 Task: Add an event with the title Product Strategy Meeting, date '2023/11/20', time 7:50 AM to 9:50 AMand add a description:  Regular check-ins and progress reviews will be scheduled to evaluate the employee's progress and provide ongoing feedback. These discussions will allow for adjustments to the action plan if needed and provide encouragement and support to the employee., put the event into Yellow category . Add location for the event as: 456 JBR - Jumeirah Beach Residence, Dubai, UAE, logged in from the account softage.2@softage.netand send the event invitation to softage.6@softage.net and softage.7@softage.net. Set a reminder for the event 12 hour before
Action: Mouse moved to (109, 124)
Screenshot: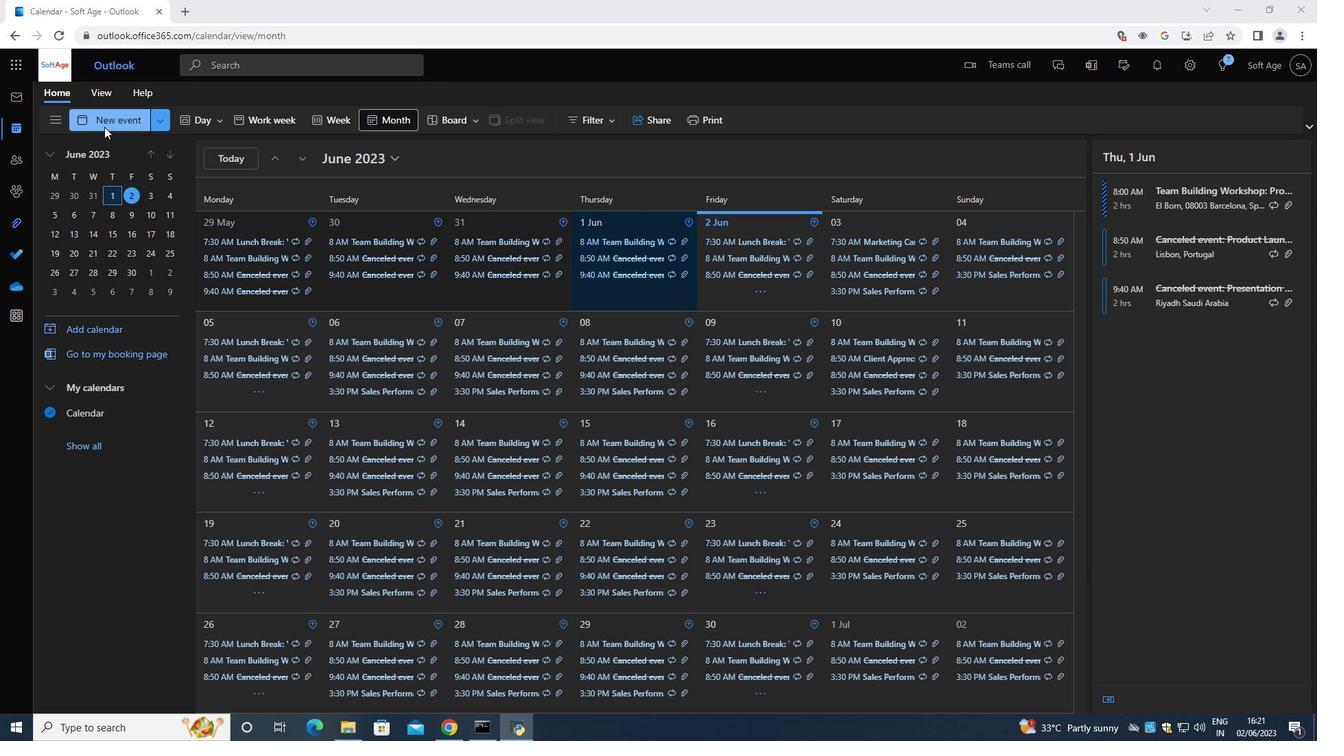 
Action: Mouse pressed left at (109, 124)
Screenshot: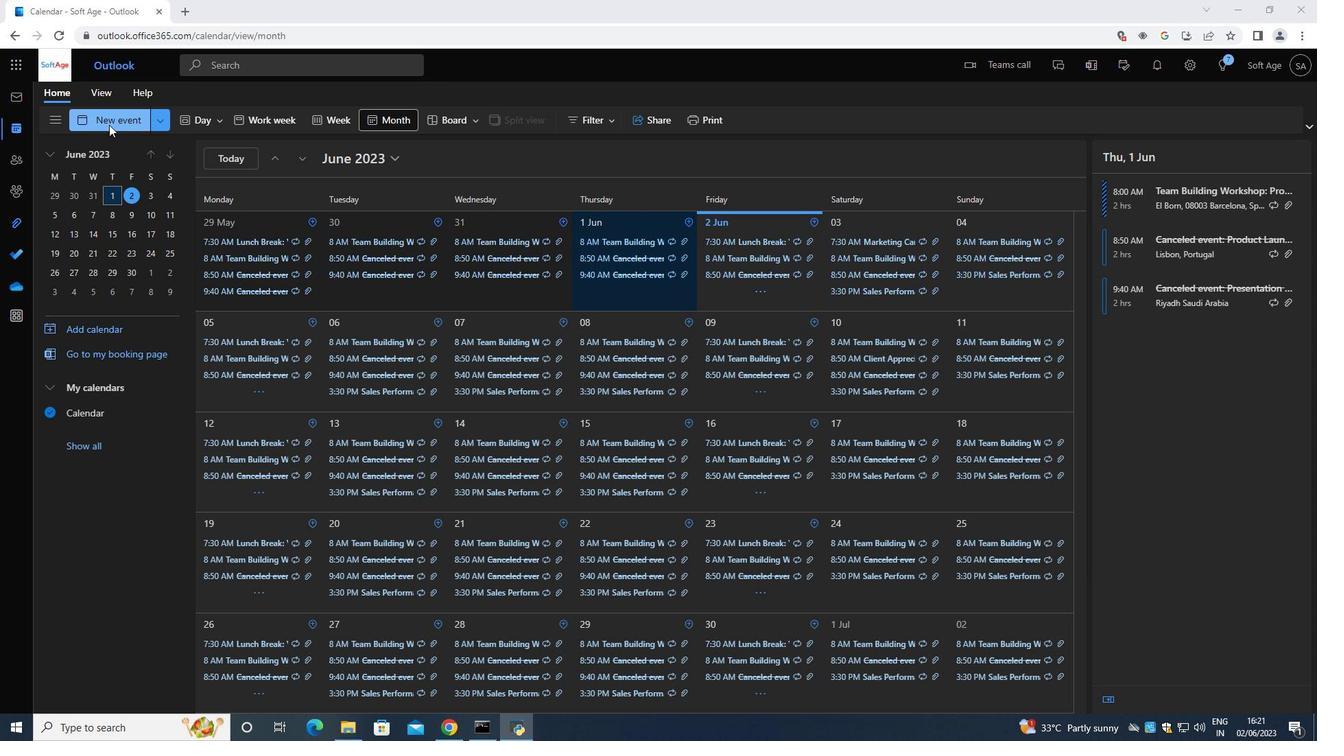 
Action: Mouse moved to (376, 197)
Screenshot: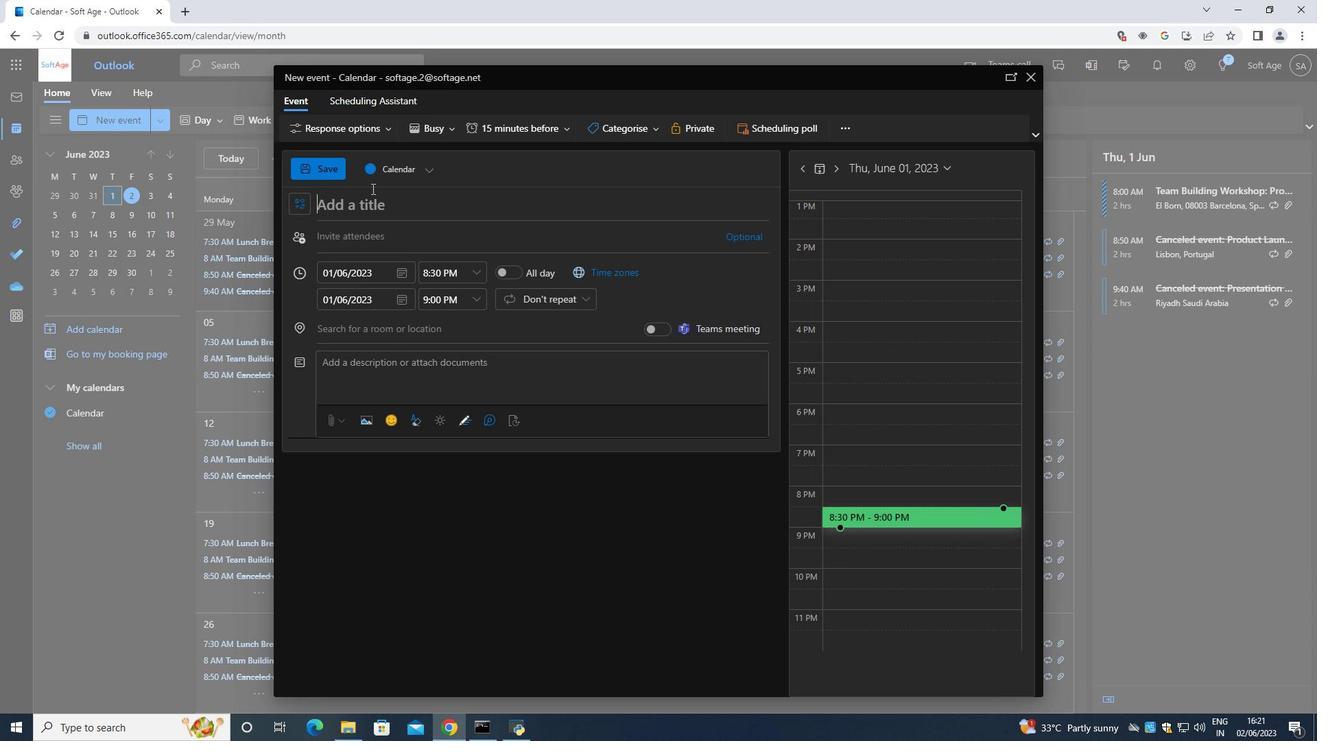 
Action: Mouse pressed left at (376, 197)
Screenshot: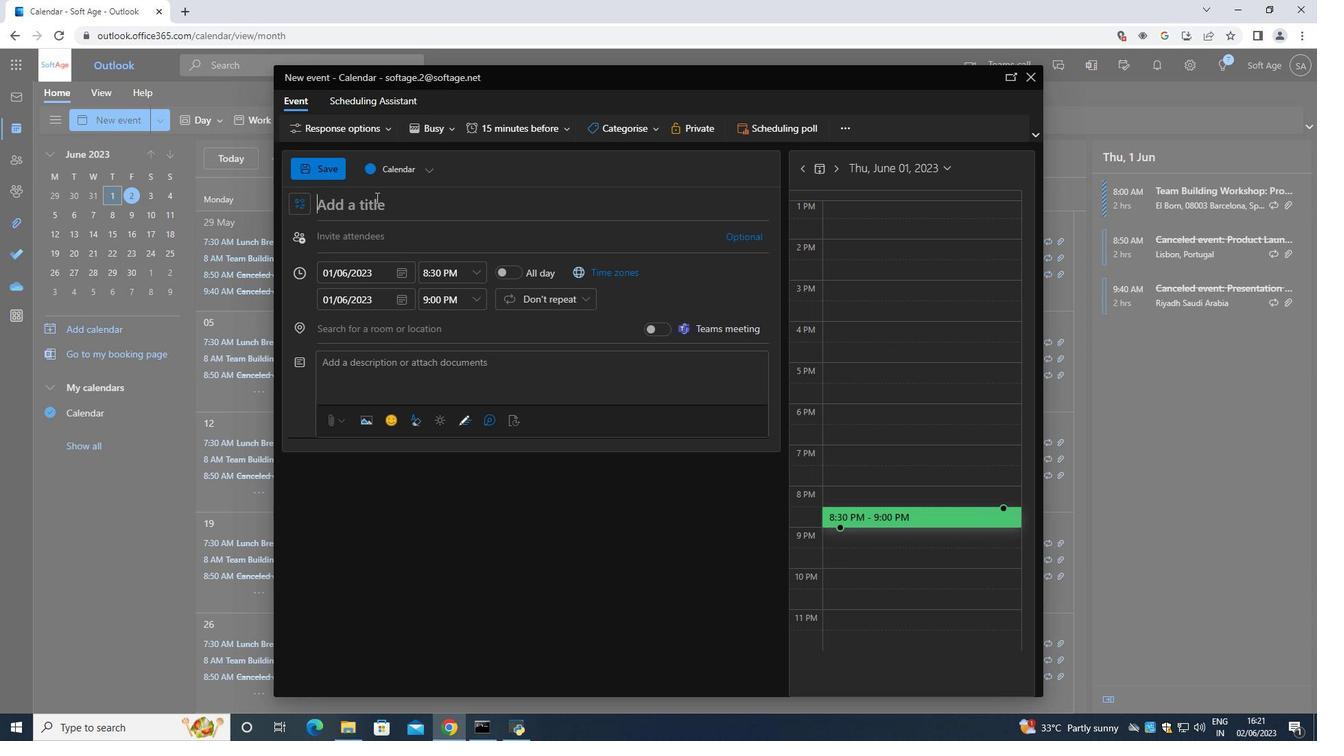 
Action: Key pressed <Key.shift><Key.shift><Key.shift><Key.shift>Product<Key.space><Key.shift>Strategy<Key.space><Key.shift>Meeting<Key.space>
Screenshot: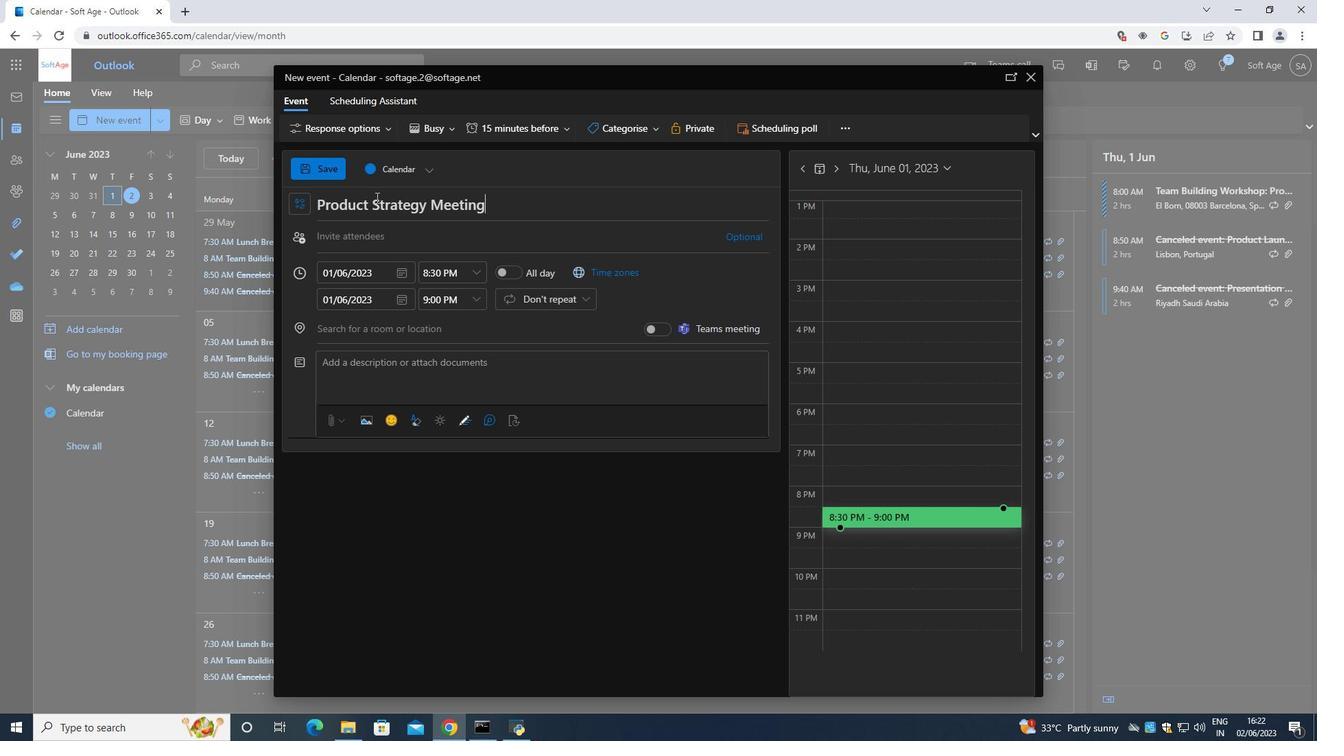 
Action: Mouse moved to (403, 277)
Screenshot: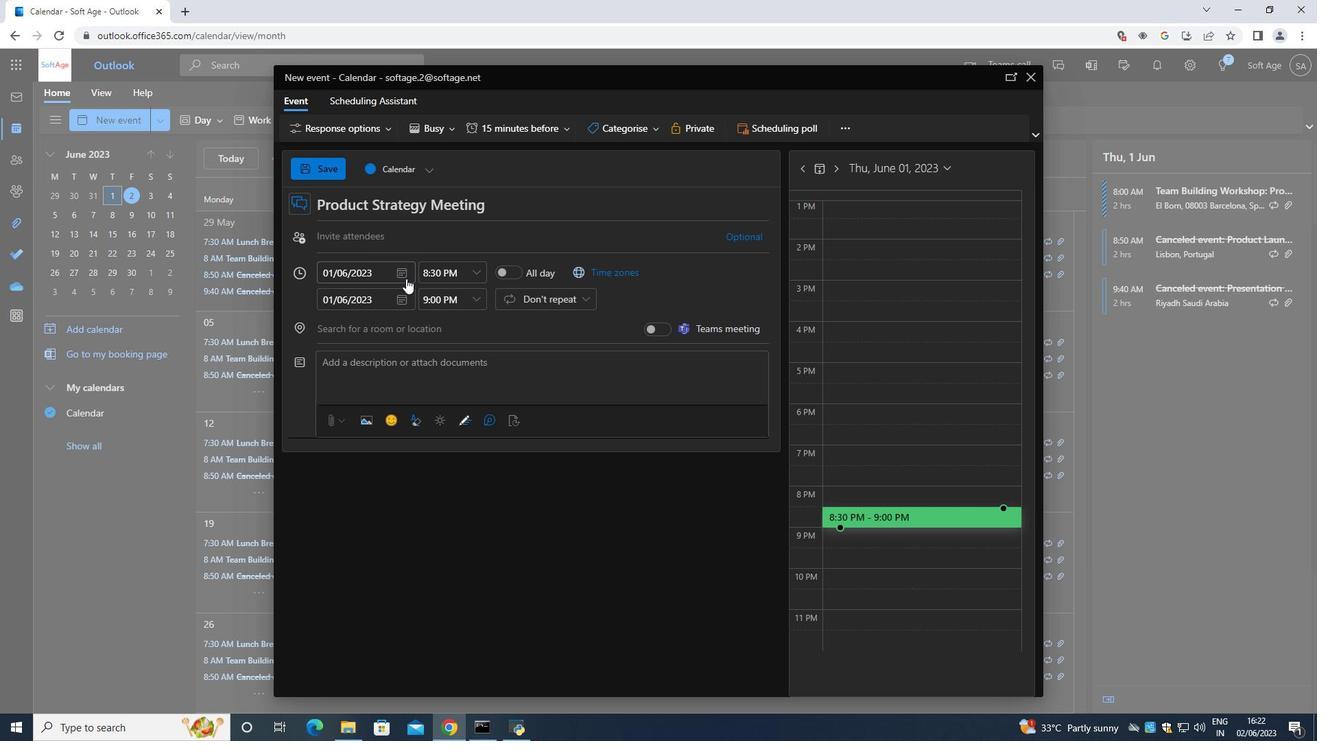 
Action: Mouse pressed left at (403, 277)
Screenshot: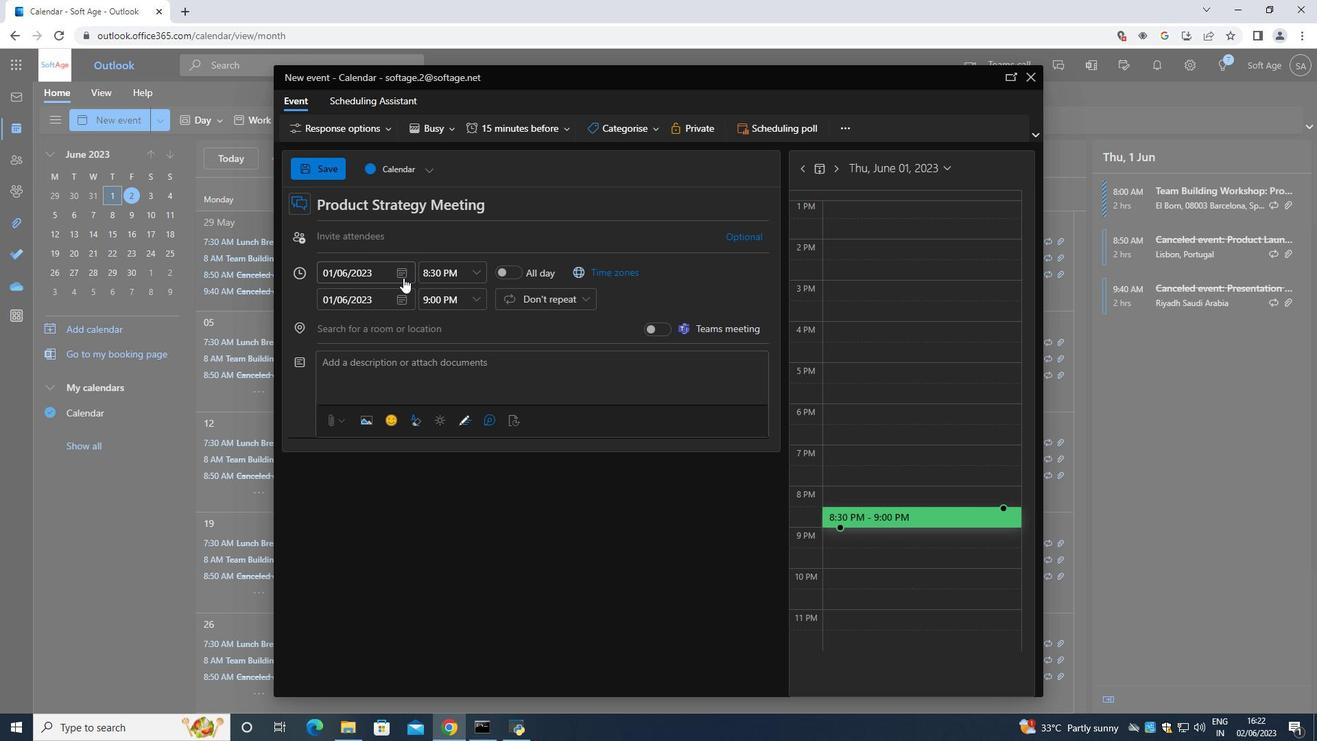 
Action: Mouse moved to (450, 303)
Screenshot: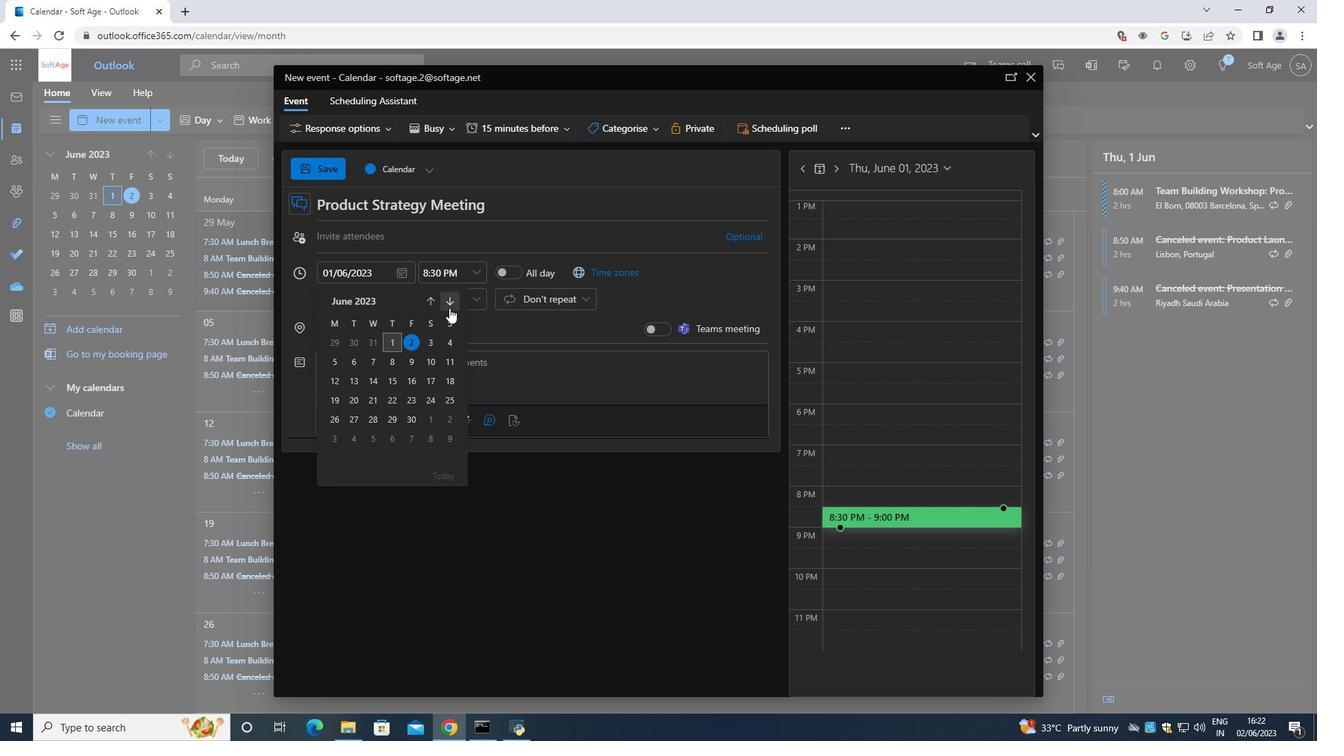 
Action: Mouse pressed left at (450, 303)
Screenshot: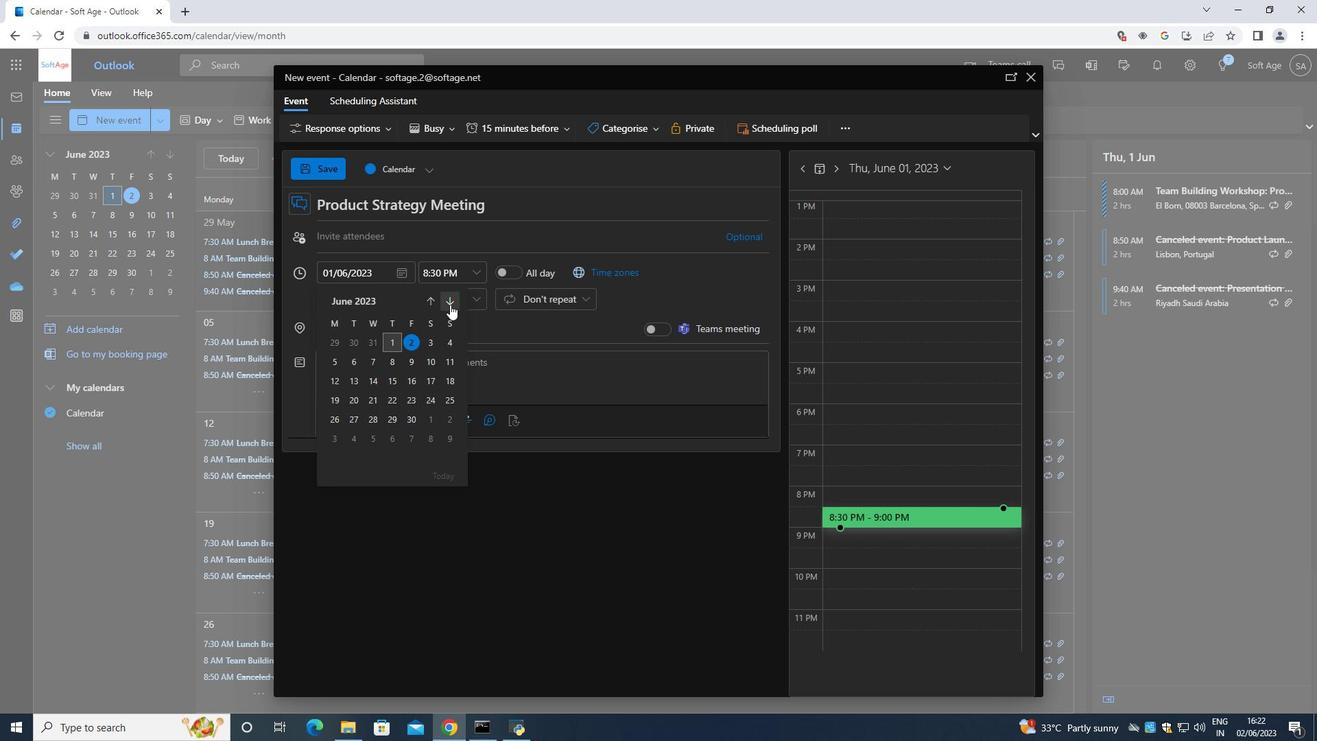
Action: Mouse pressed left at (450, 303)
Screenshot: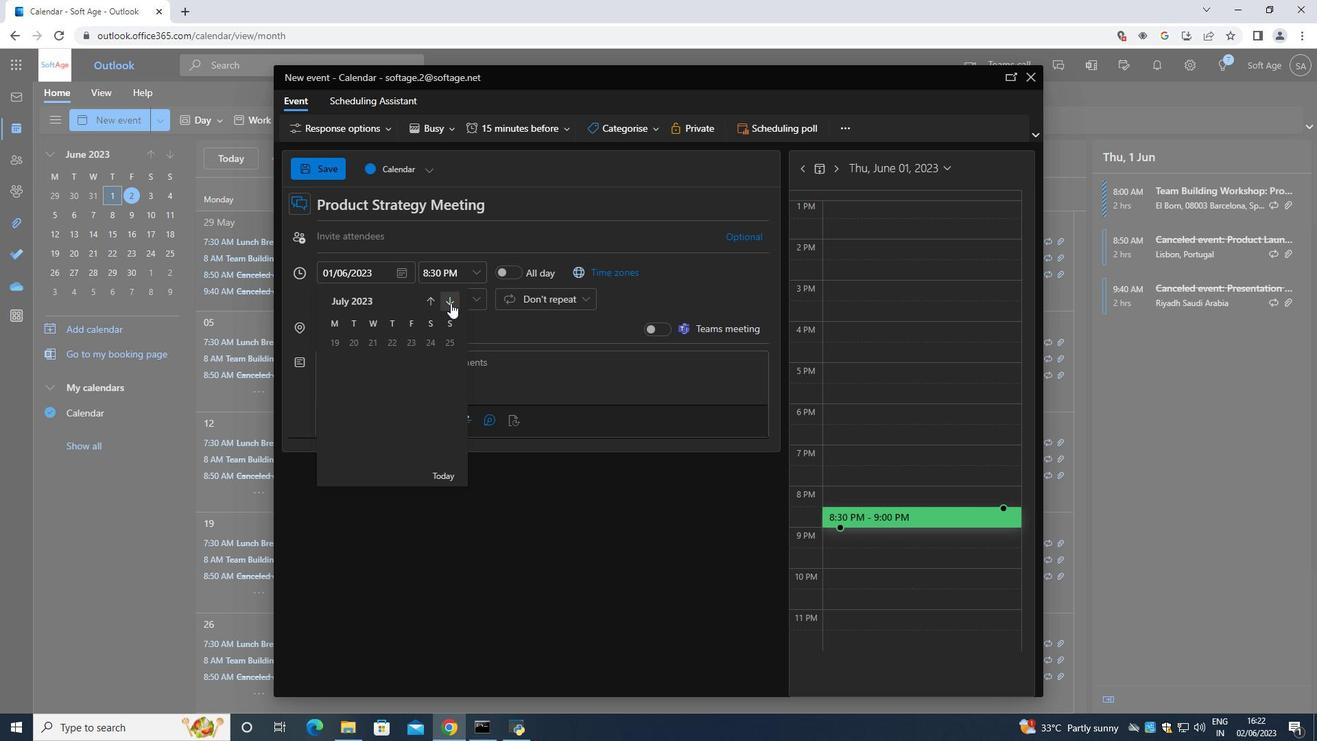
Action: Mouse pressed left at (450, 303)
Screenshot: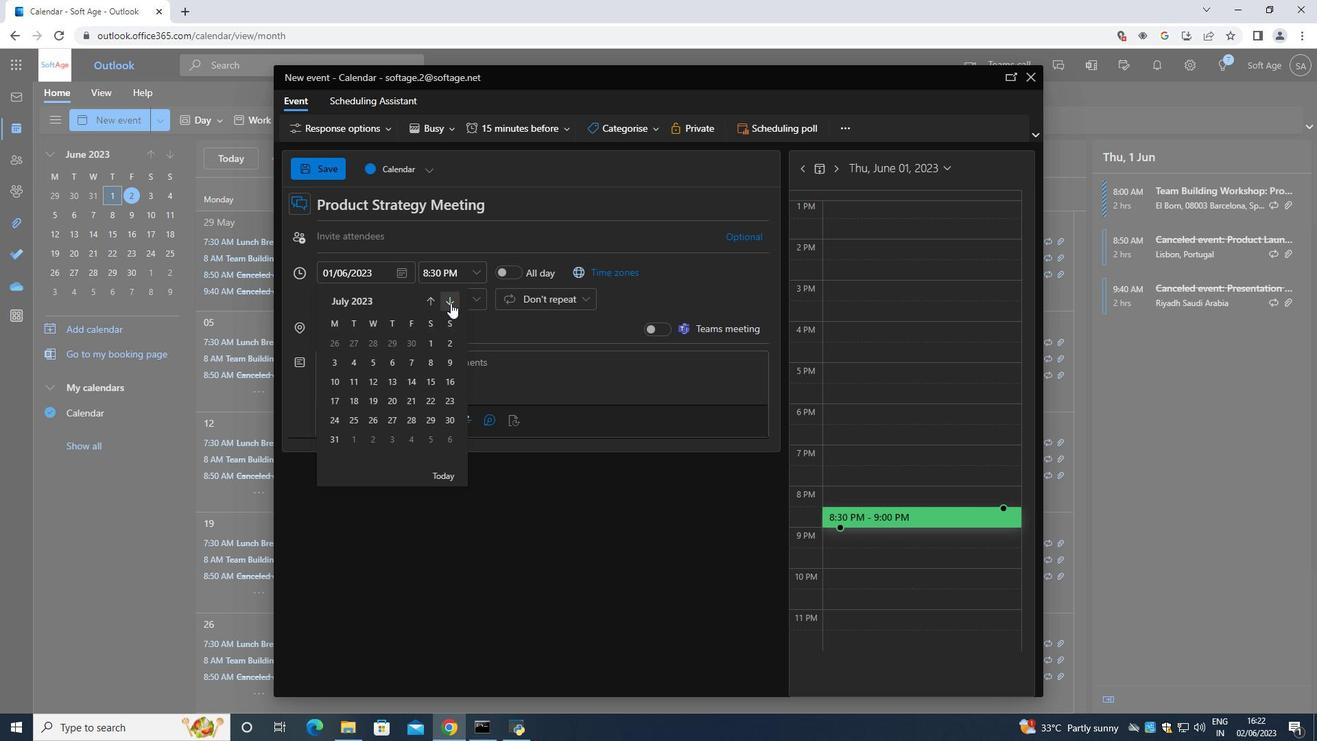 
Action: Mouse pressed left at (450, 303)
Screenshot: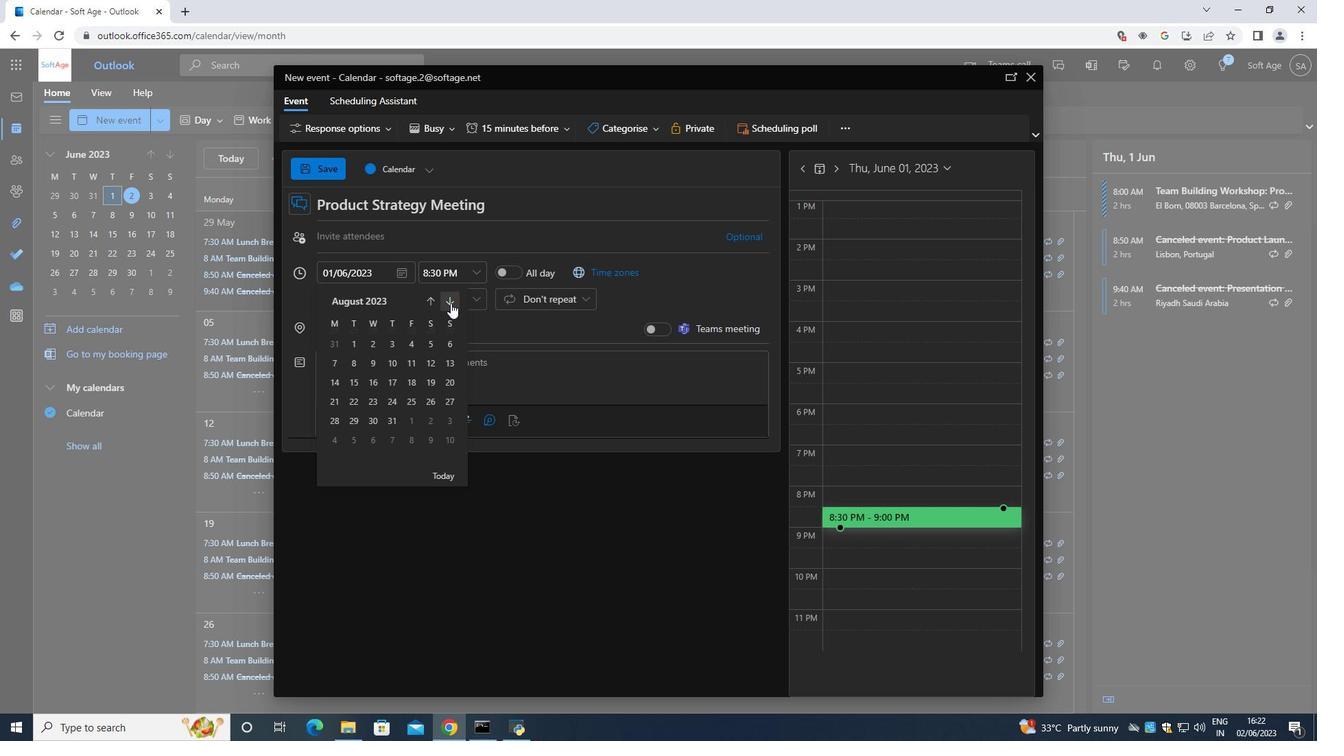 
Action: Mouse pressed left at (450, 303)
Screenshot: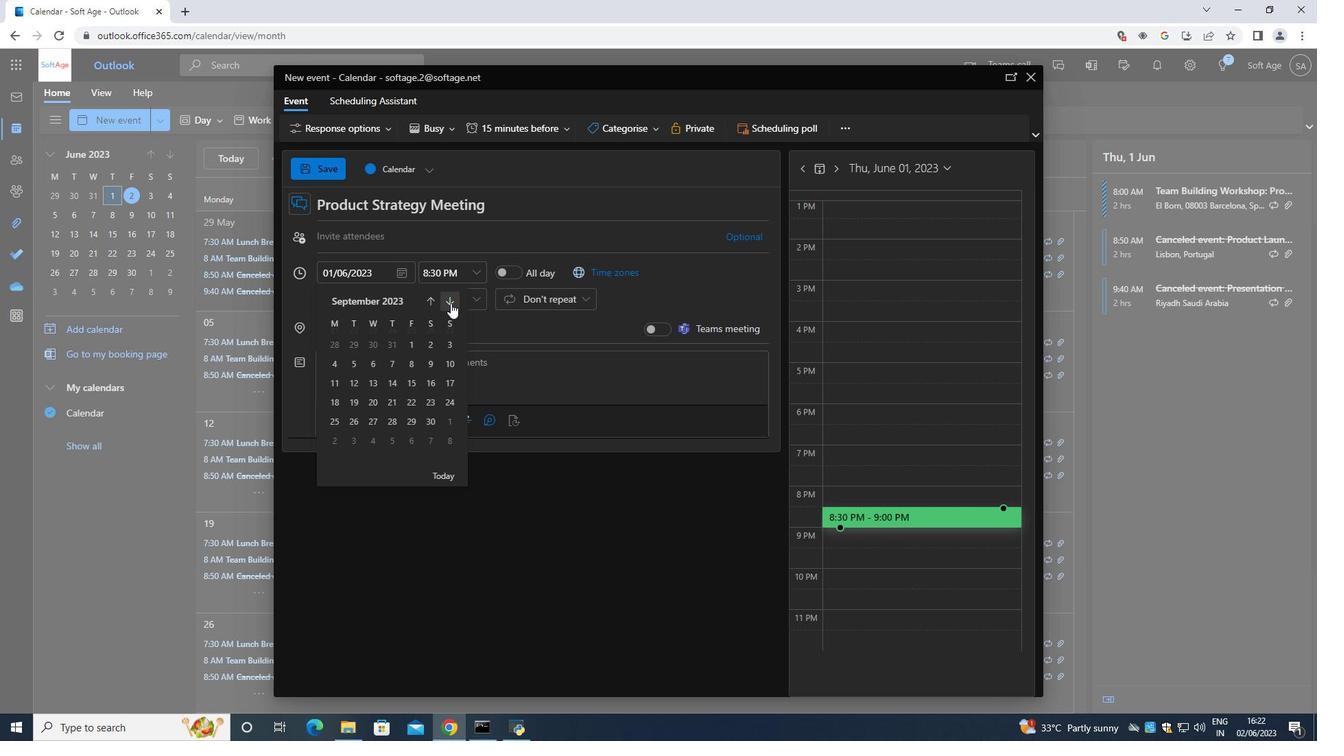 
Action: Mouse moved to (336, 400)
Screenshot: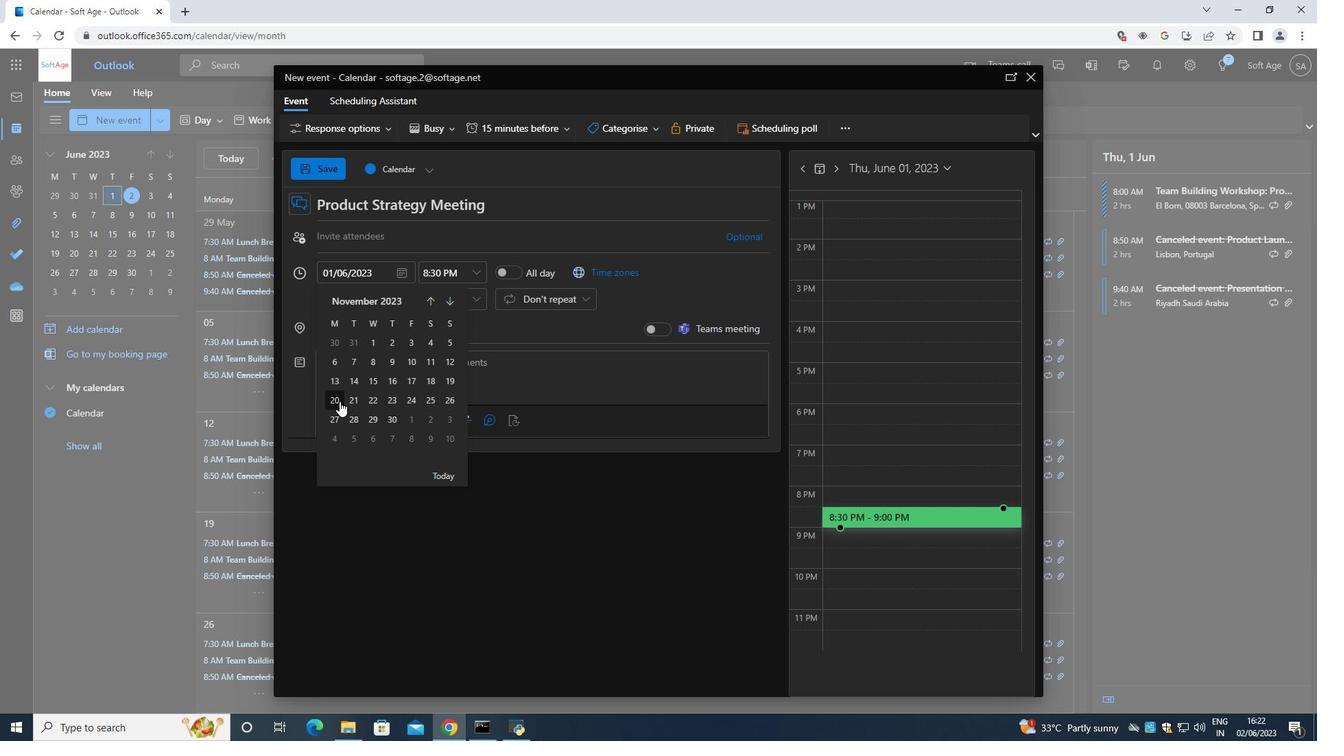 
Action: Mouse pressed left at (336, 400)
Screenshot: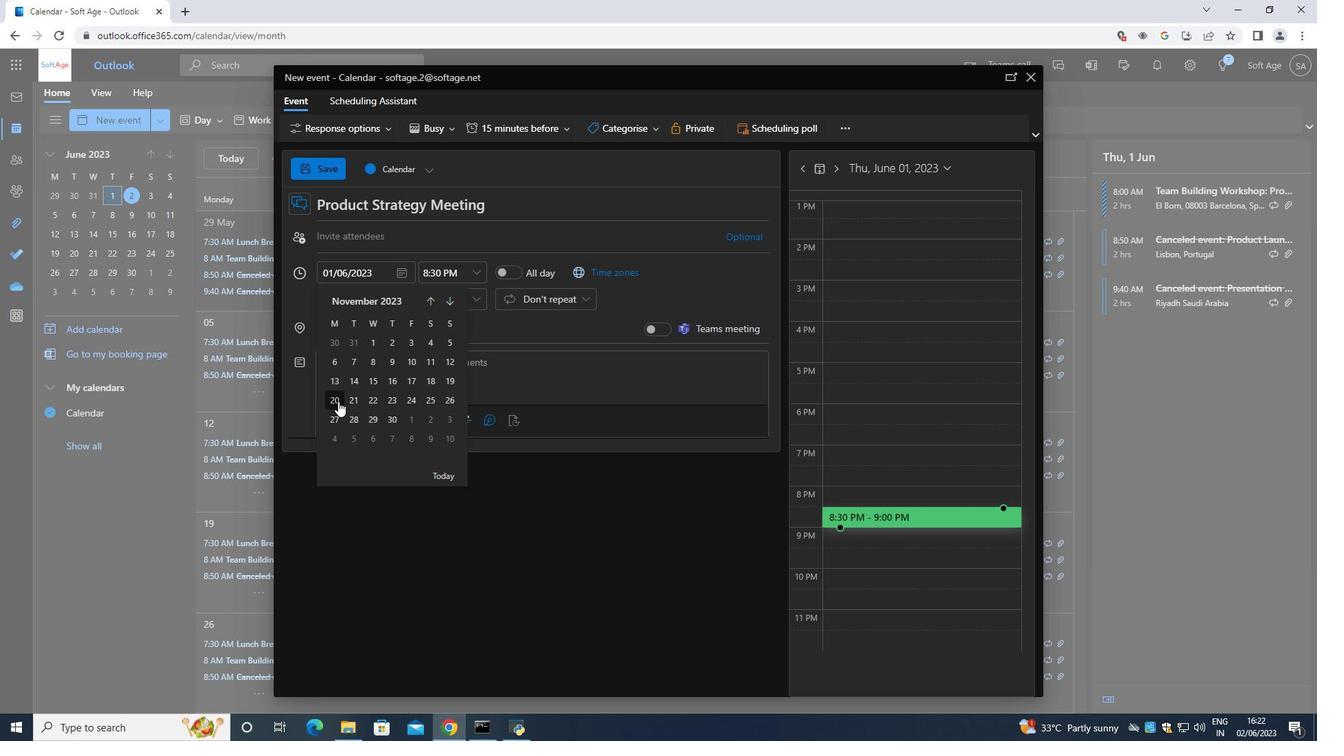 
Action: Mouse moved to (466, 272)
Screenshot: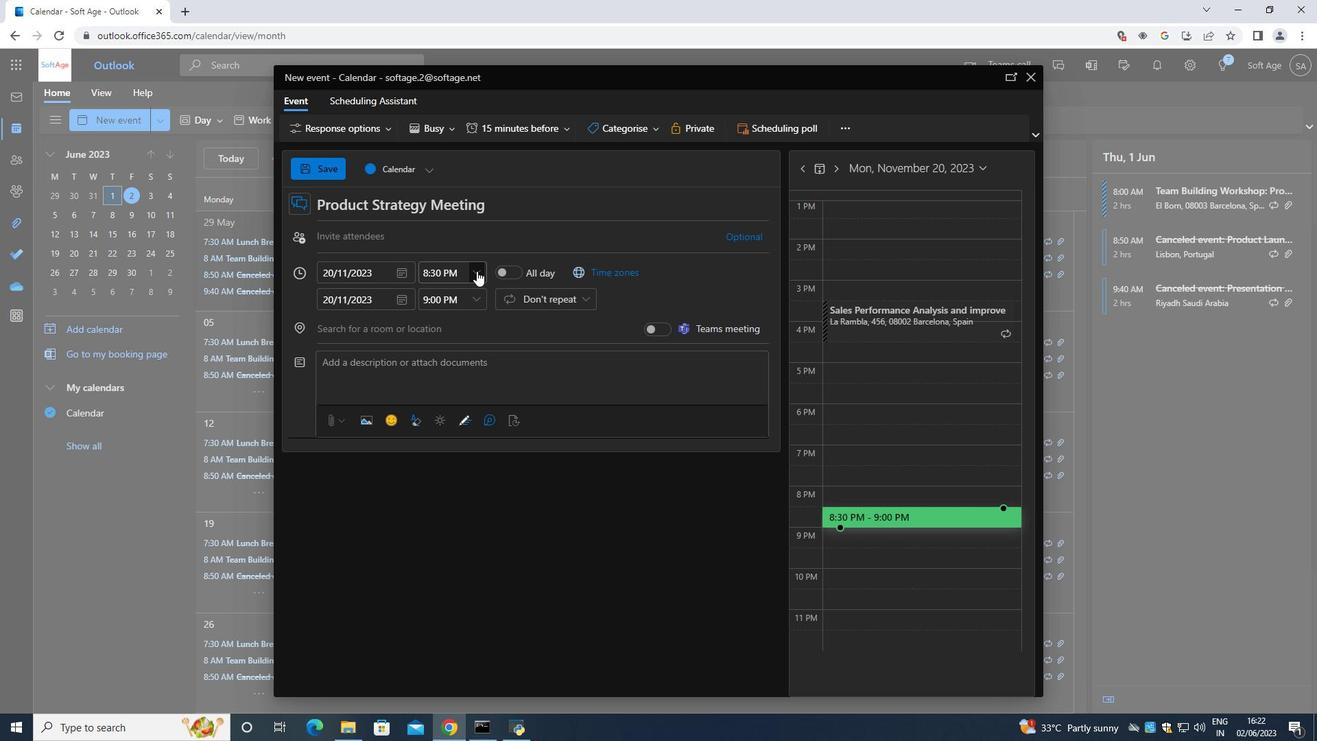 
Action: Mouse pressed left at (466, 272)
Screenshot: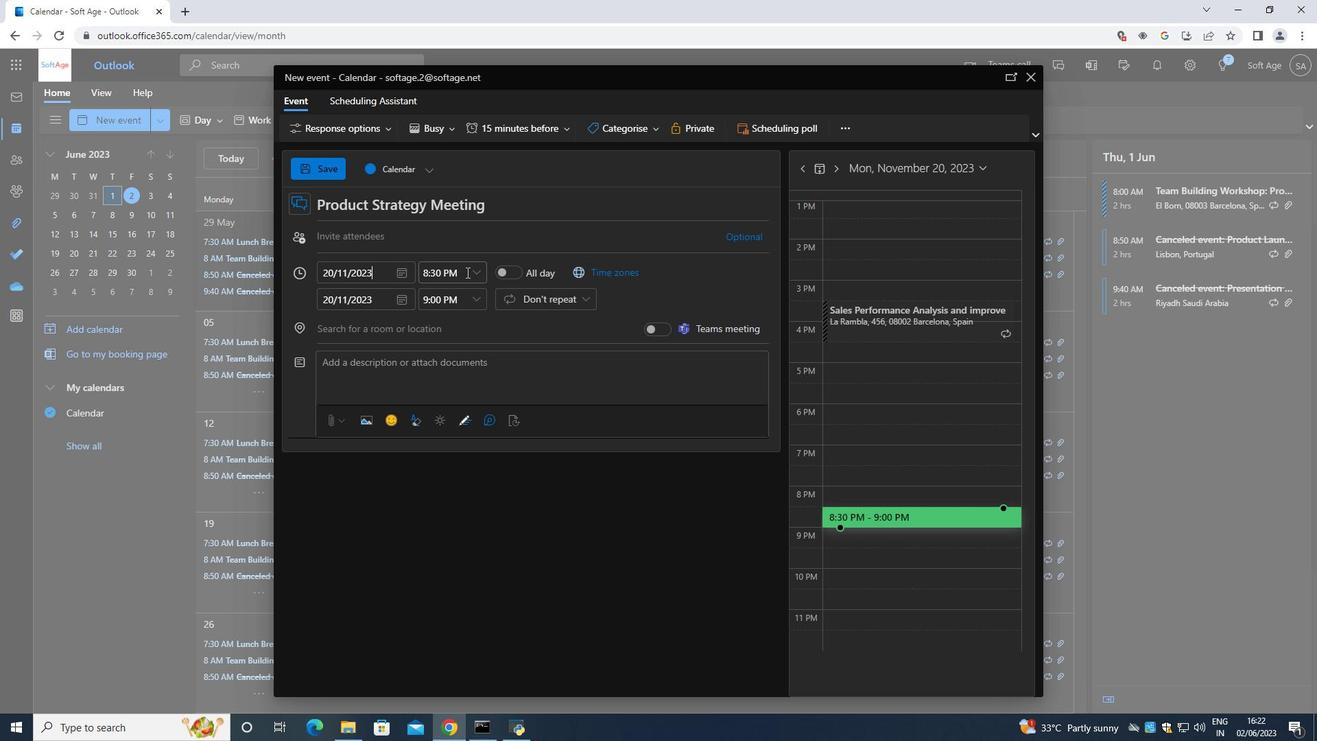 
Action: Key pressed <Key.backspace>7<Key.shift_r>:50<Key.caps_lock>AM<Key.space>
Screenshot: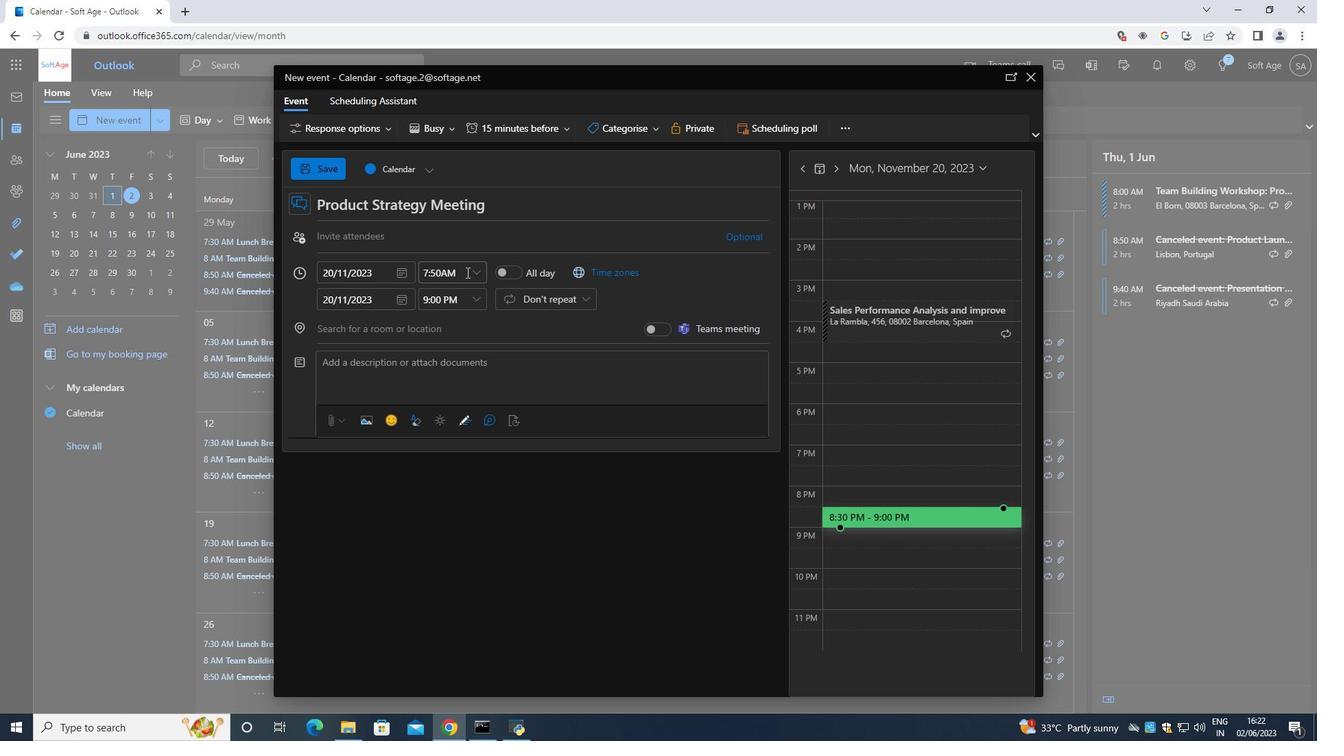 
Action: Mouse moved to (472, 303)
Screenshot: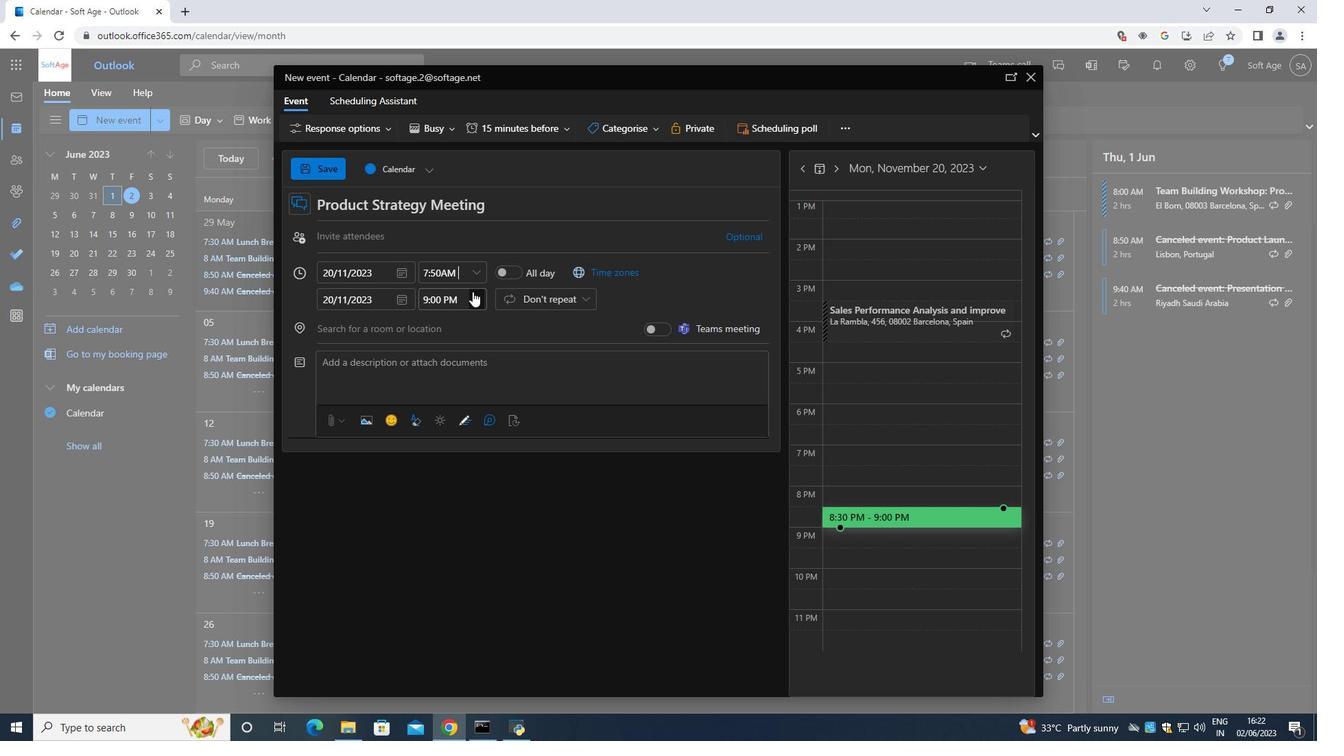 
Action: Mouse pressed left at (472, 303)
Screenshot: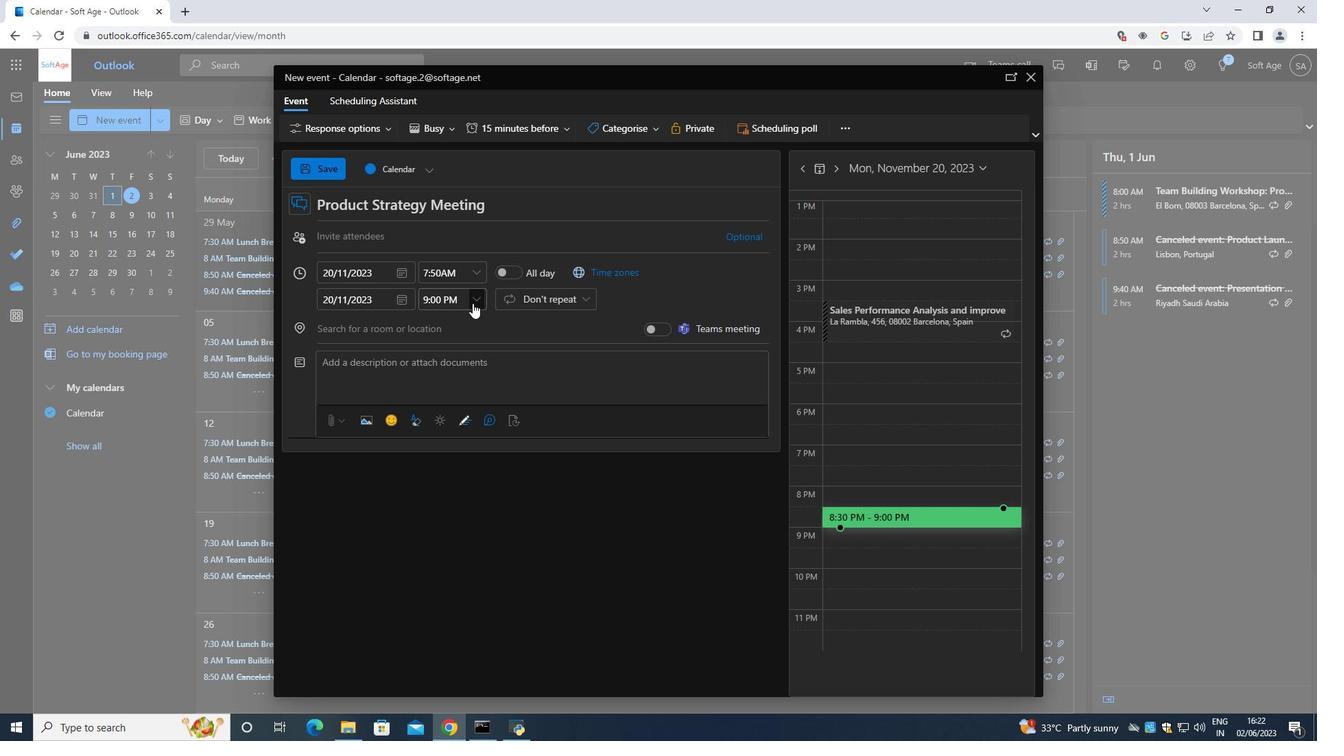 
Action: Mouse moved to (447, 400)
Screenshot: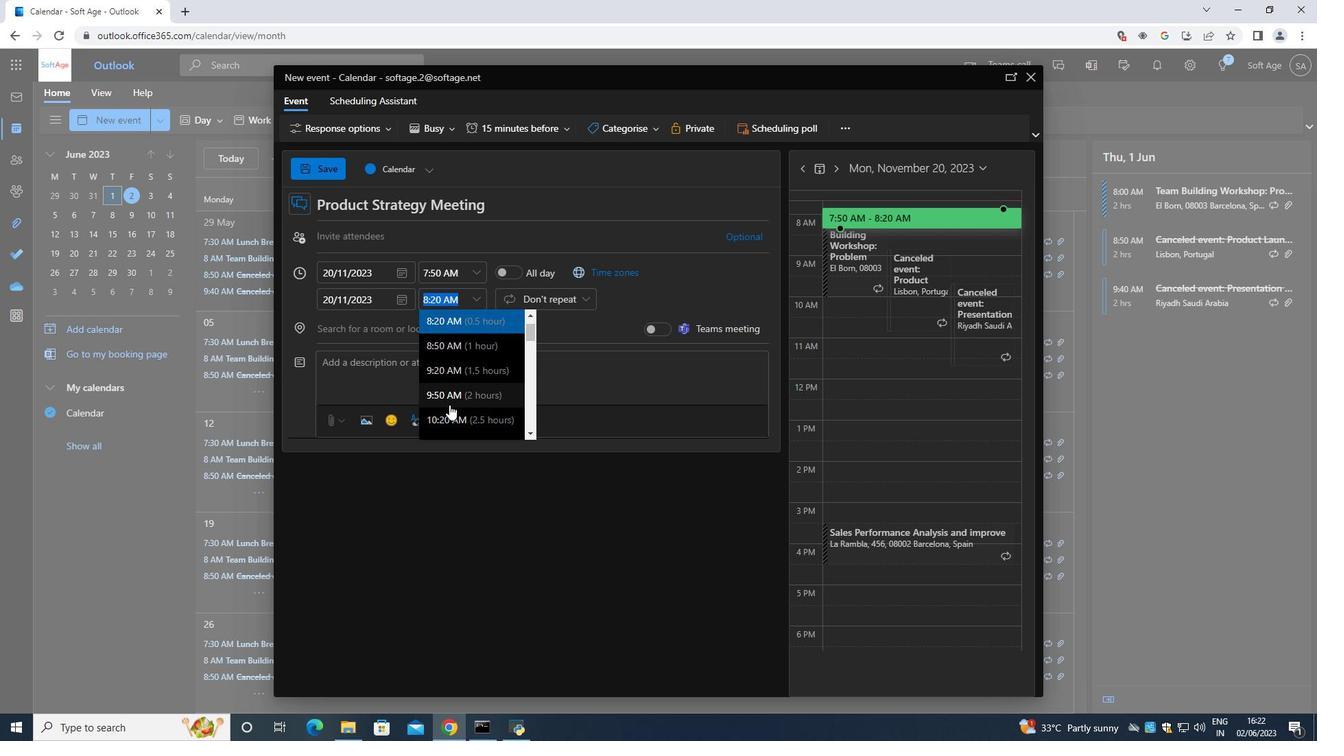 
Action: Mouse pressed left at (447, 400)
Screenshot: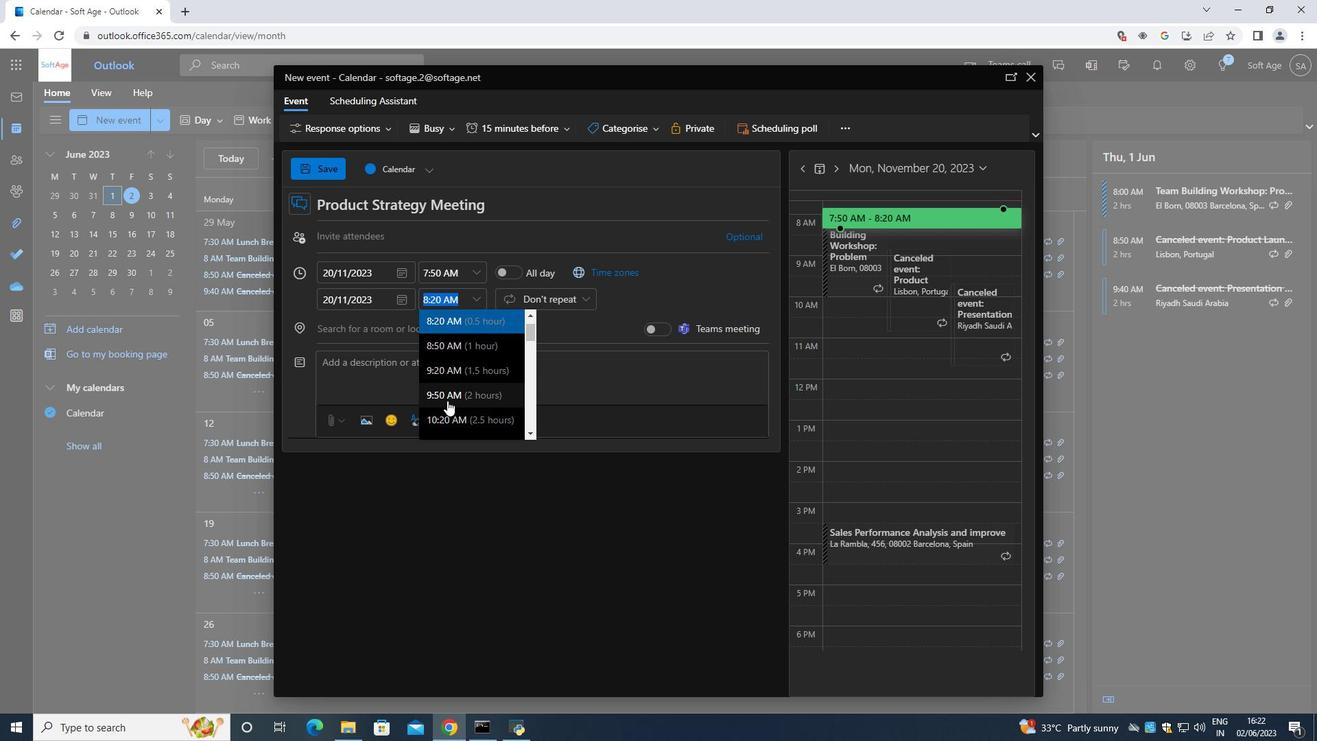 
Action: Mouse moved to (501, 362)
Screenshot: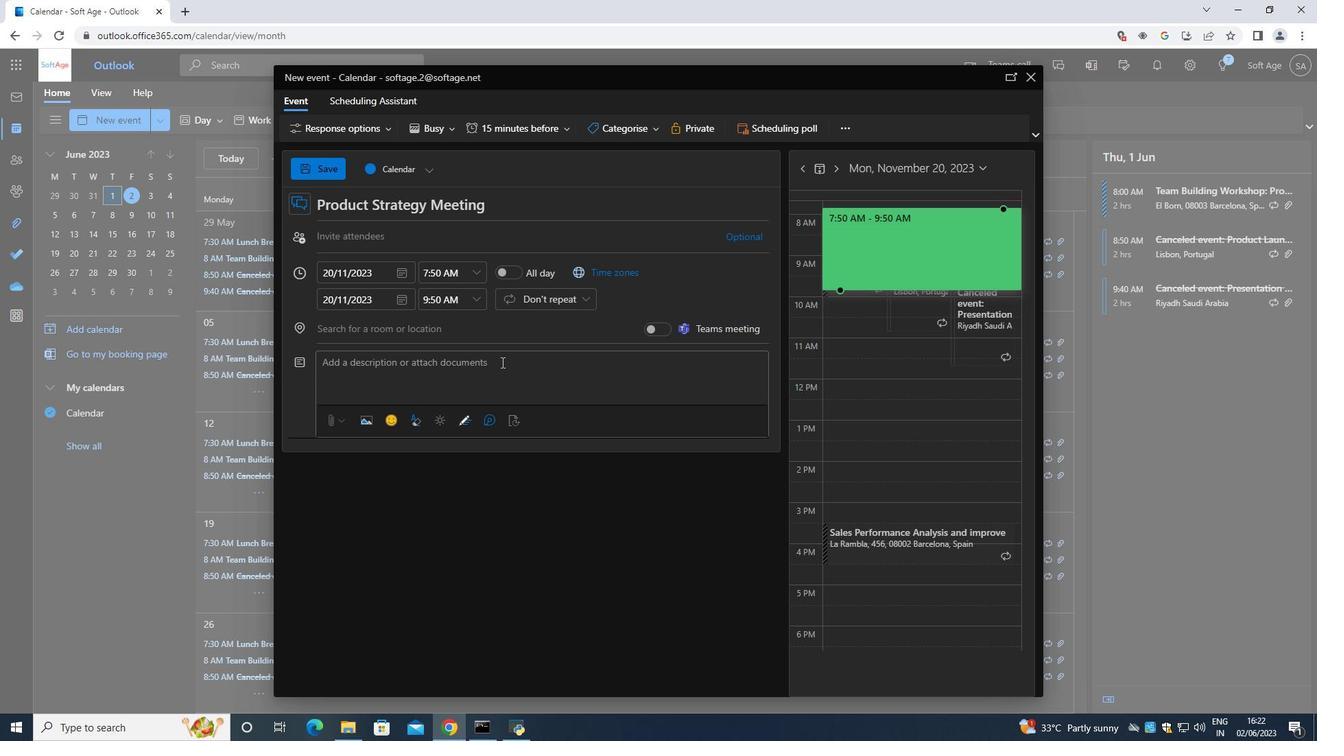 
Action: Mouse pressed left at (501, 362)
Screenshot: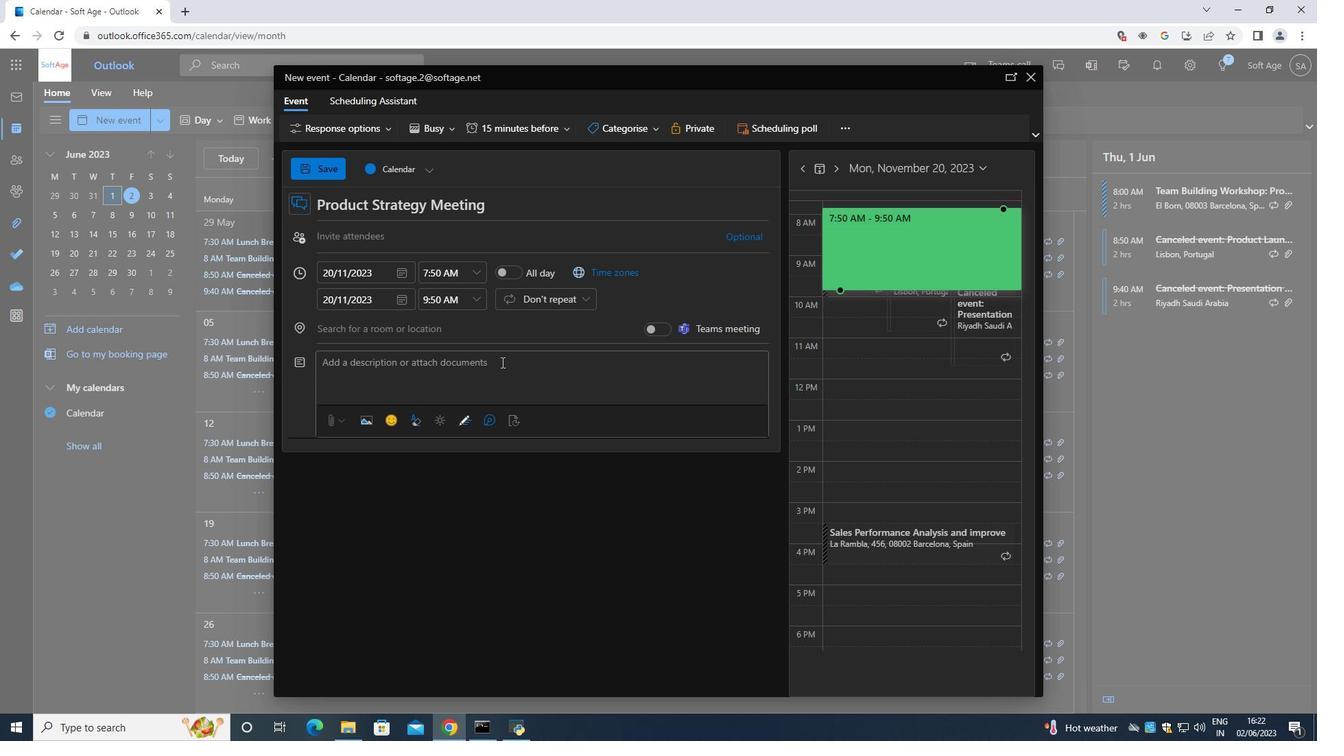 
Action: Key pressed <Key.shift>rEGULAR<Key.space><Key.backspace><Key.backspace><Key.backspace><Key.backspace><Key.backspace><Key.backspace><Key.backspace><Key.backspace><Key.backspace><Key.backspace><Key.backspace><Key.backspace><Key.backspace><Key.backspace><Key.backspace><Key.backspace><Key.backspace><Key.backspace>R<Key.tab><Key.caps_lock>egular<Key.space><Key.backspace><Key.backspace><Key.backspace><Key.backspace><Key.backspace><Key.backspace><Key.backspace><Key.backspace><Key.backspace><Key.backspace><Key.backspace><Key.backspace><Key.backspace><Key.backspace><Key.backspace><Key.backspace><Key.shift><Key.shift><Key.shift><Key.shift>Rag<Key.backspace><Key.backspace>egular<Key.space>check<Key.space><Key.backspace>-ins<Key.space>and<Key.space>progress<Key.space>reviews<Key.space>will<Key.space>bw<Key.backspace>e<Key.space>scheduled<Key.space>to<Key.space>evaluate<Key.space>the<Key.space>employee's<Key.space>progress<Key.space>and<Key.space>providr<Key.backspace>e<Key.space>ongoing<Key.space>feedback<Key.space>.<Key.space>these<Key.space>discussions<Key.space>will<Key.space>allow<Key.space>for<Key.space>adjustments<Key.space>to<Key.space>the<Key.space>action<Key.space>plan<Key.space>if<Key.space>neede<Key.space><Key.backspace>d<Key.space>
Screenshot: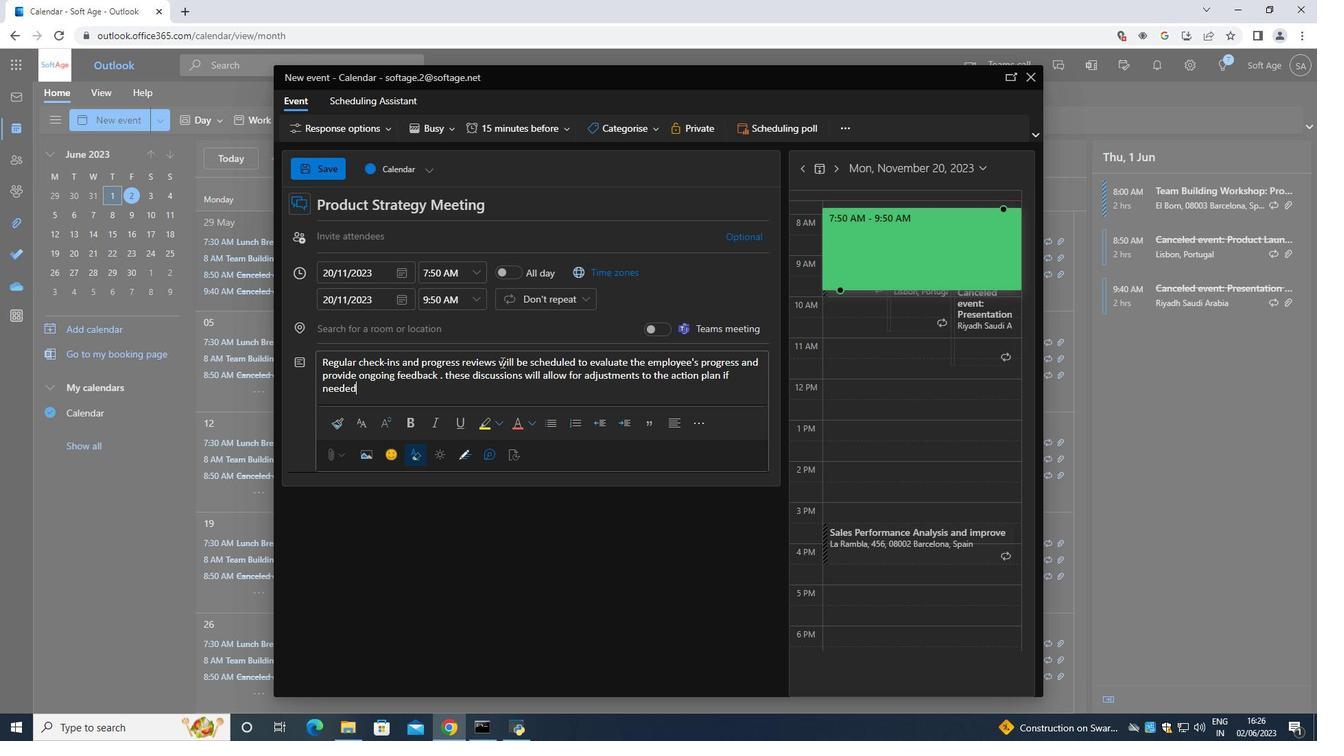 
Action: Mouse moved to (1305, 360)
Screenshot: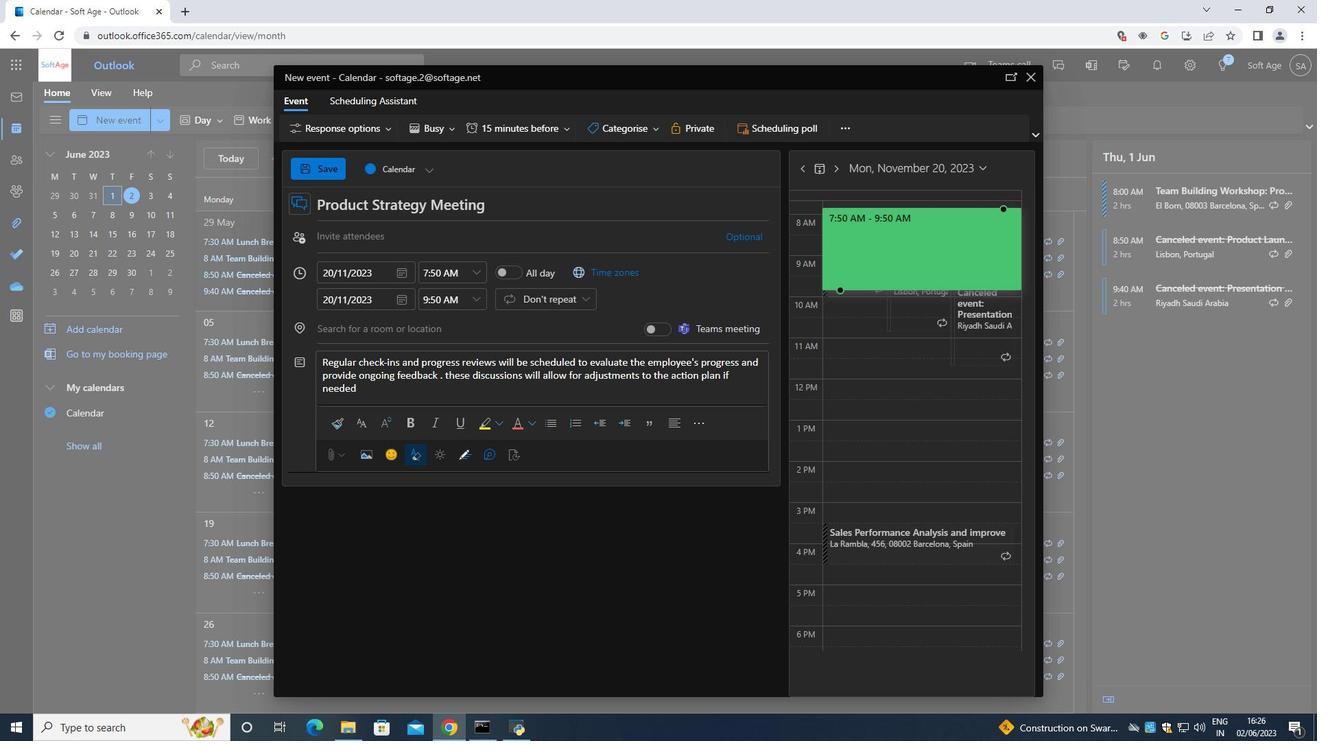 
Action: Key pressed and<Key.space>provide<Key.space>eb<Key.backspace>ncouragement<Key.space>and<Key.space>support<Key.space>to<Key.space>thr<Key.backspace>e<Key.space>employee.
Screenshot: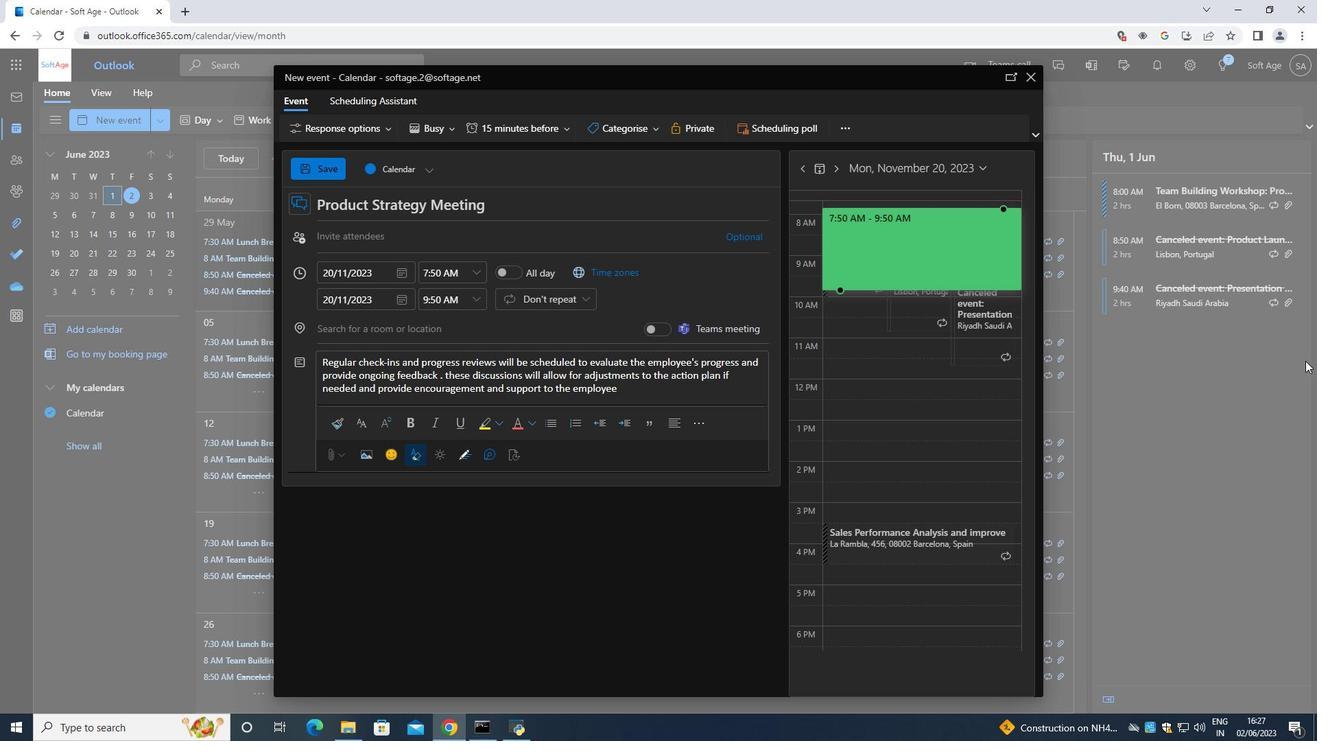 
Action: Mouse moved to (604, 129)
Screenshot: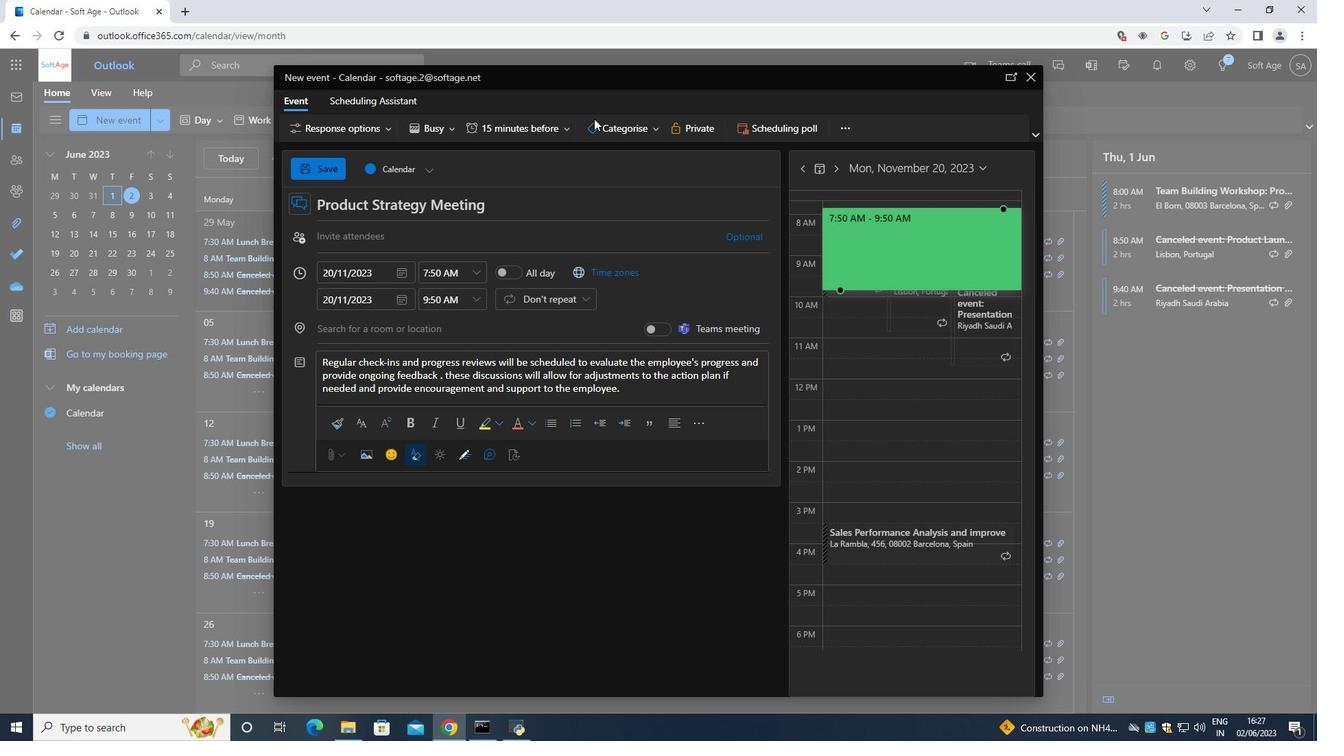 
Action: Mouse pressed left at (604, 129)
Screenshot: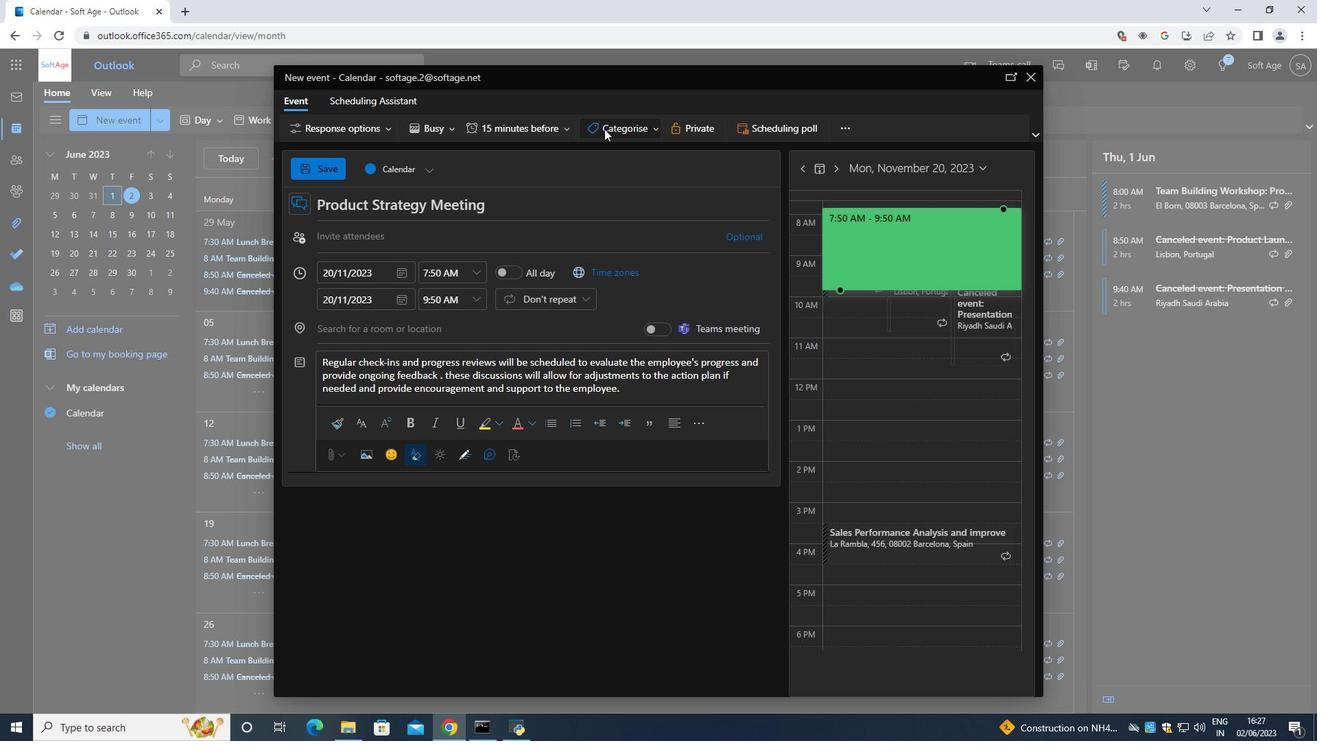 
Action: Mouse moved to (632, 263)
Screenshot: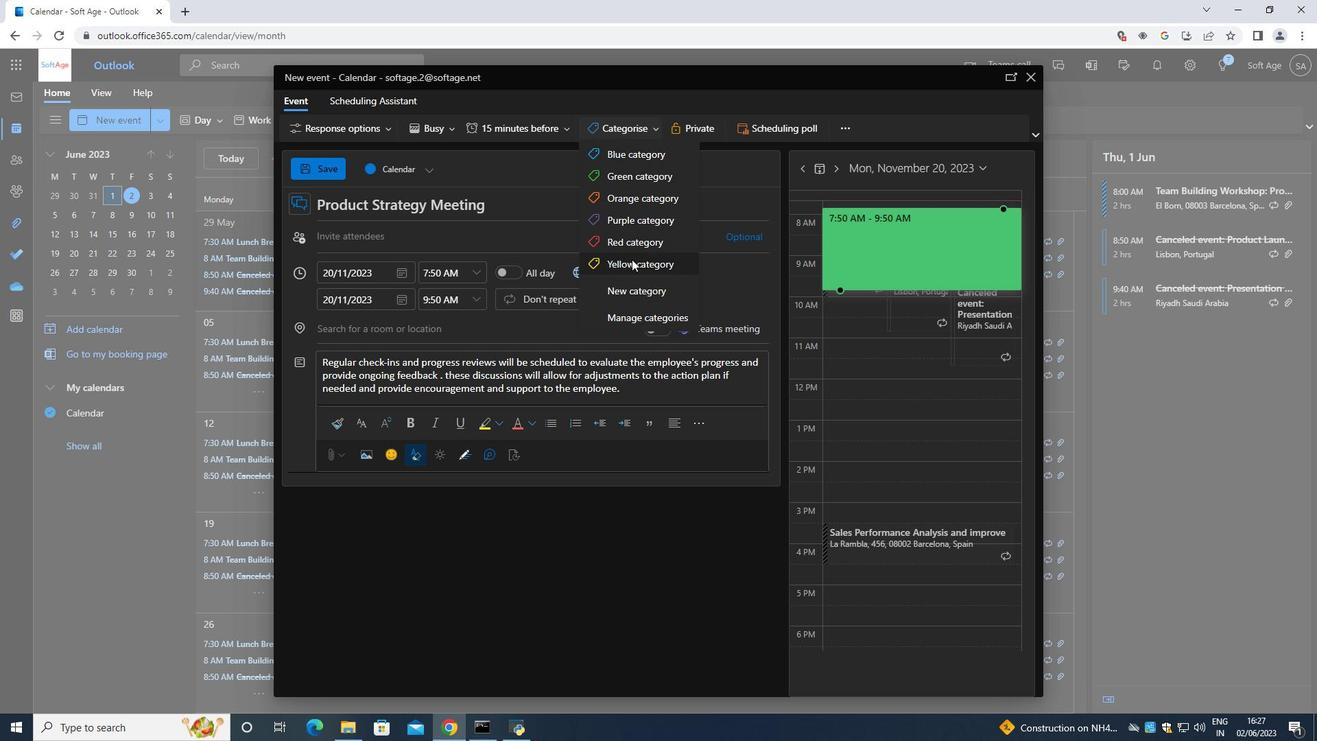 
Action: Mouse pressed left at (632, 263)
Screenshot: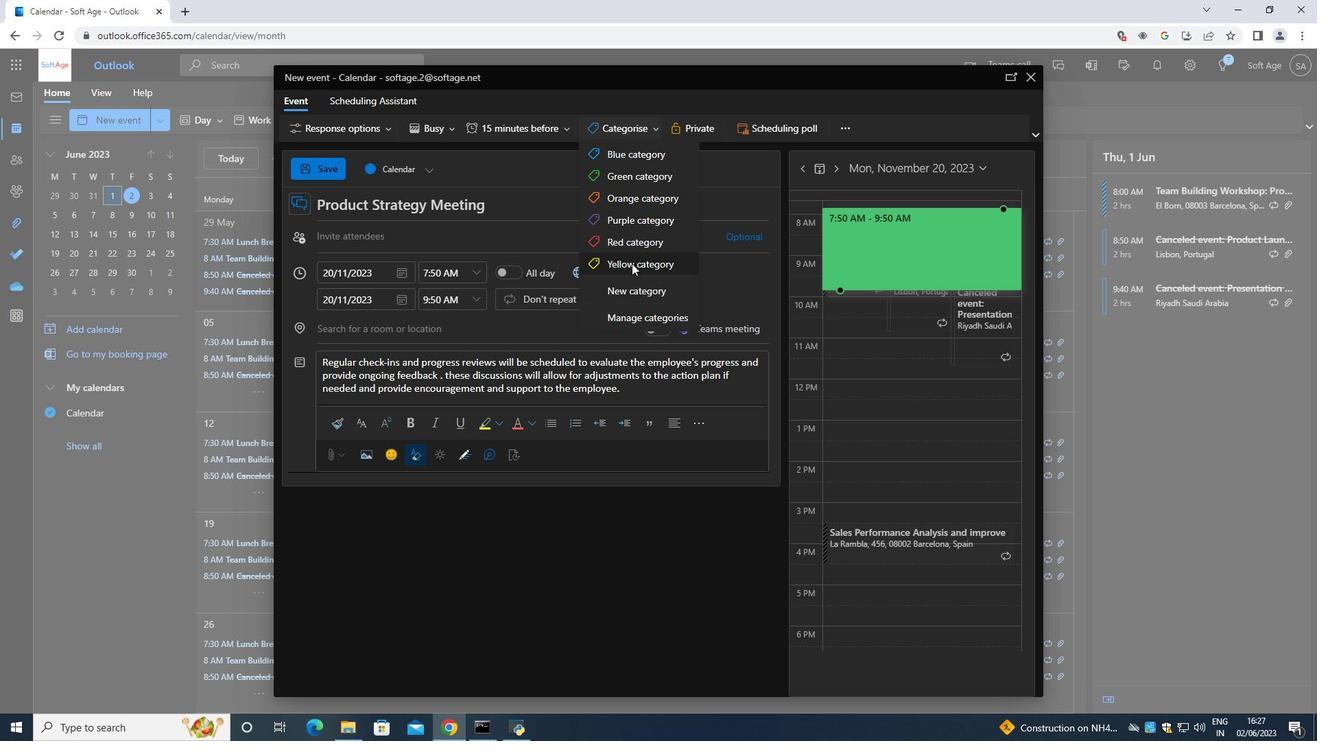
Action: Mouse moved to (399, 333)
Screenshot: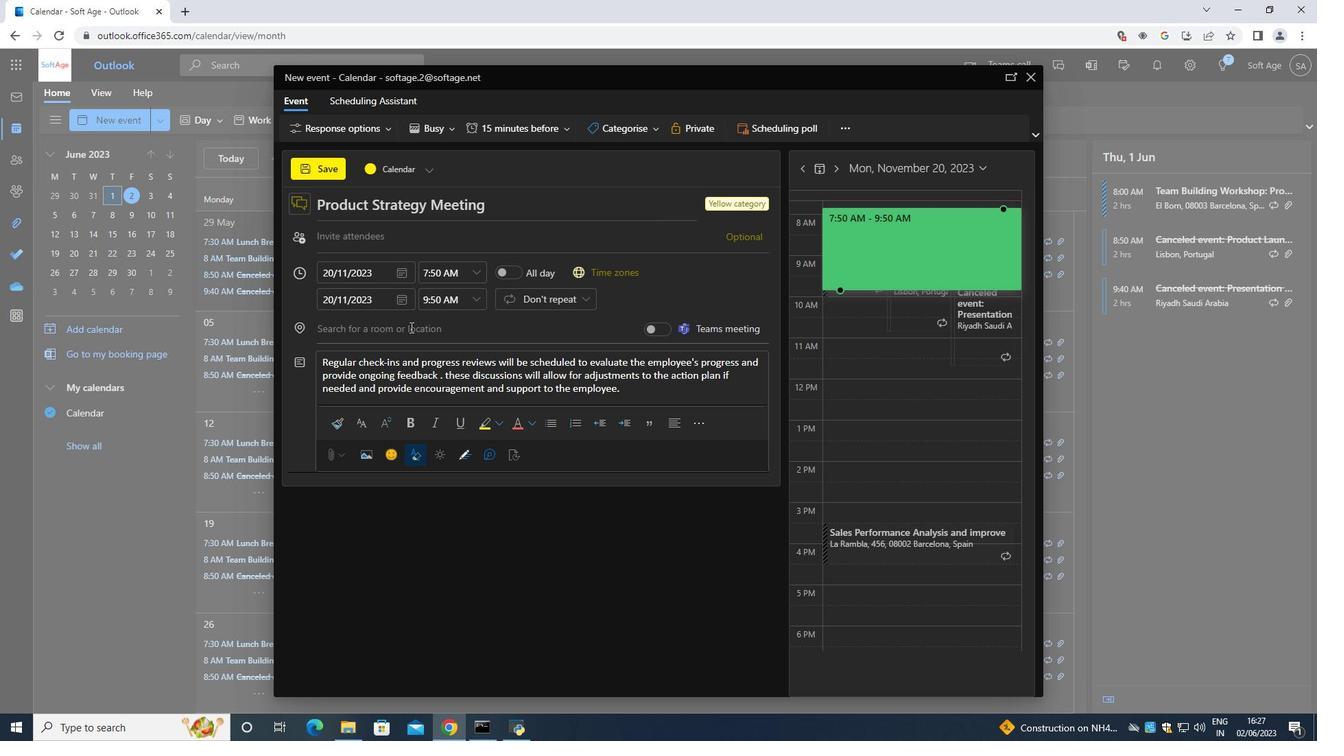 
Action: Mouse pressed left at (399, 333)
Screenshot: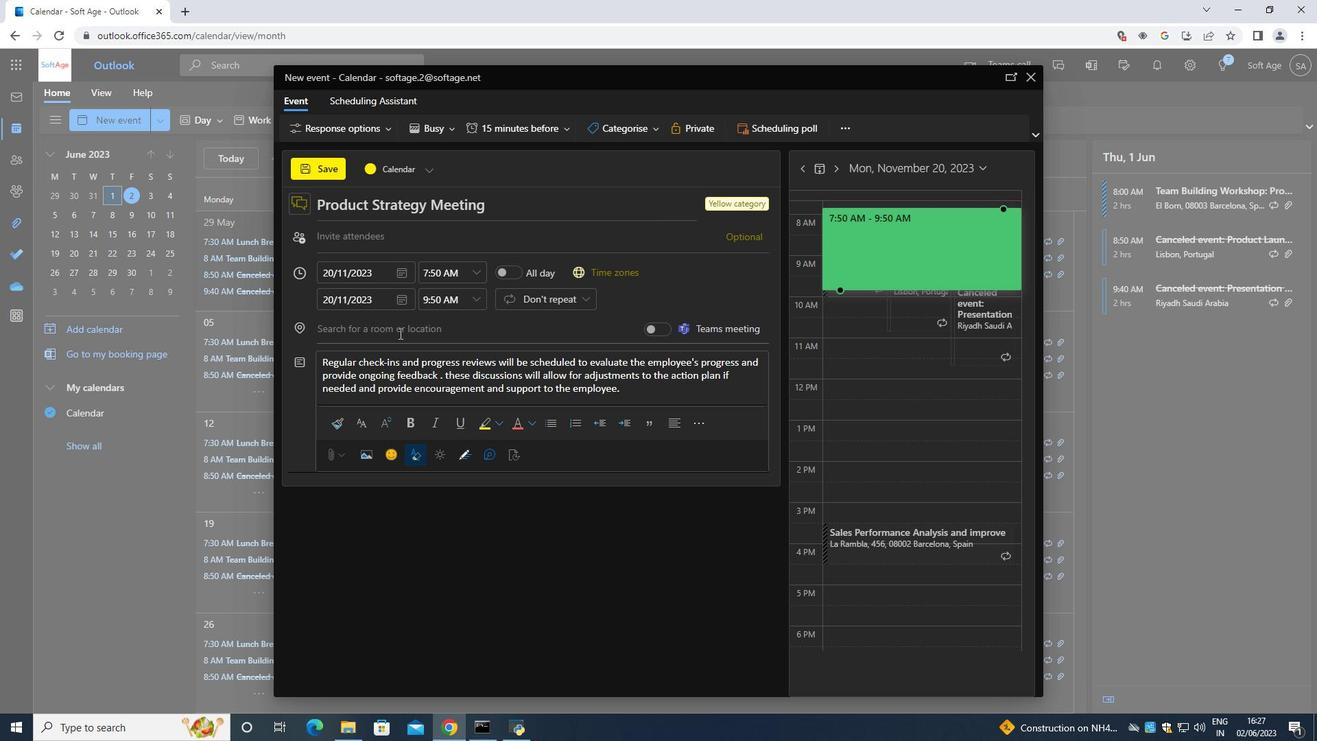
Action: Mouse moved to (488, 297)
Screenshot: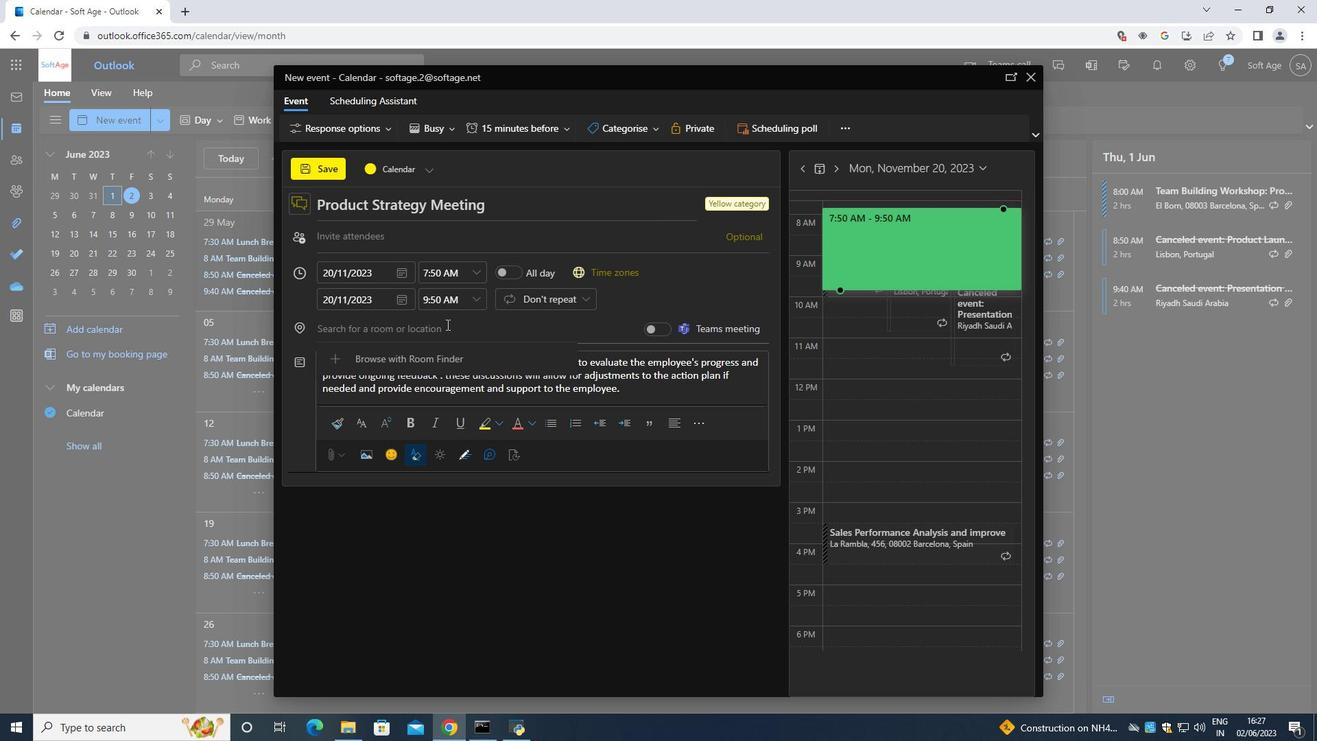 
Action: Key pressed 456<Key.space><Key.caps_lock>JBR<Key.space><Key.caps_lock><Key.caps_lock>J<Key.caps_lock>umeirah<Key.space><Key.shift>Beach<Key.space><Key.shift><Key.shift><Key.shift><Key.shift><Key.shift><Key.shift><Key.shift><Key.shift><Key.shift><Key.shift><Key.shift><Key.shift><Key.shift><Key.shift><Key.shift><Key.shift><Key.shift><Key.shift><Key.shift><Key.shift><Key.shift><Key.shift><Key.shift><Key.shift>Residence<Key.space>,<Key.space><Key.shift>Dubai<Key.space>,<Key.caps_lock>UAE<Key.caps_lock>
Screenshot: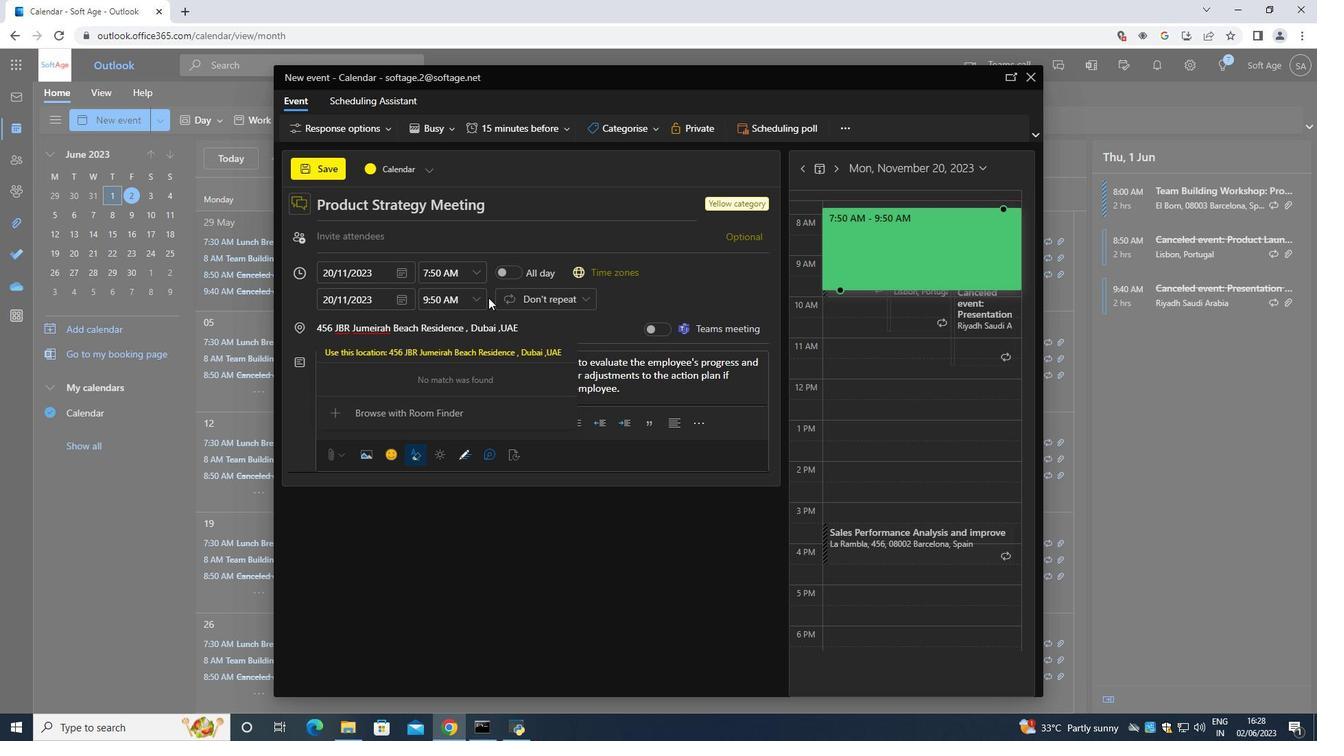 
Action: Mouse moved to (339, 228)
Screenshot: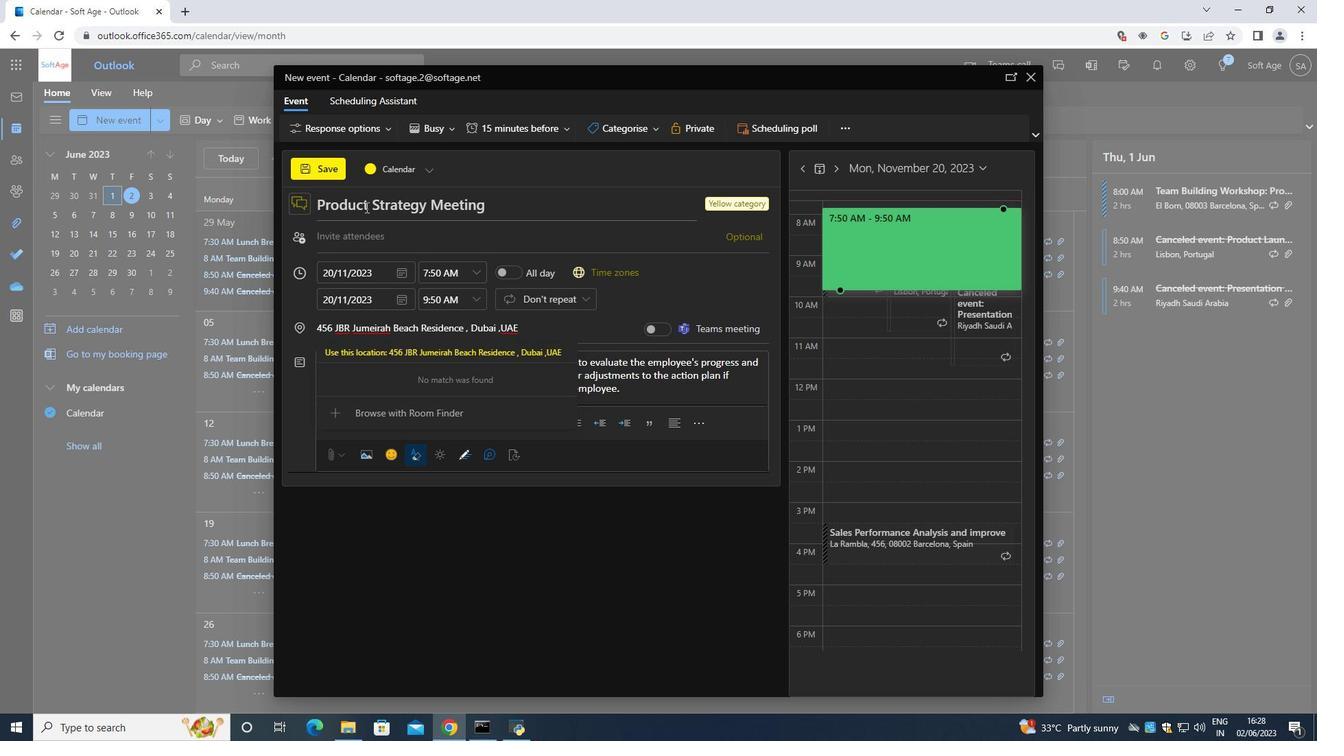 
Action: Mouse pressed left at (339, 228)
Screenshot: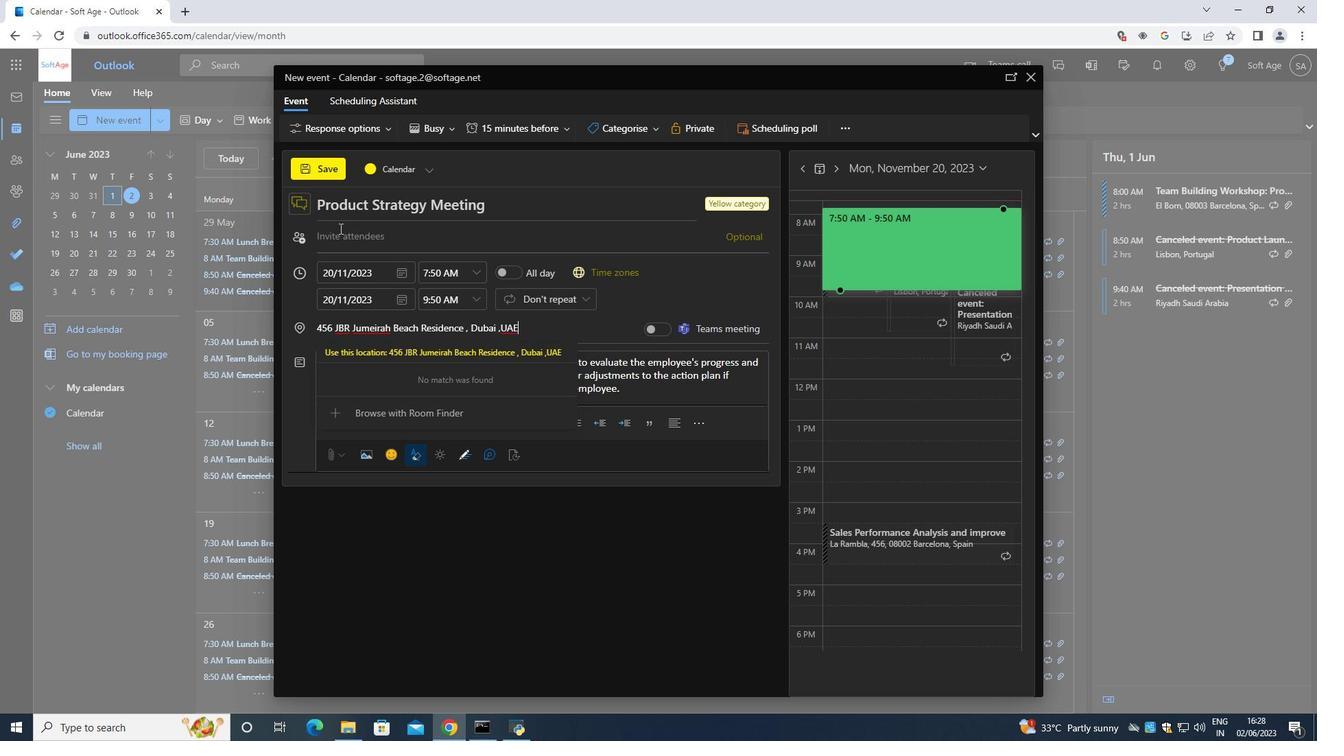 
Action: Mouse moved to (347, 236)
Screenshot: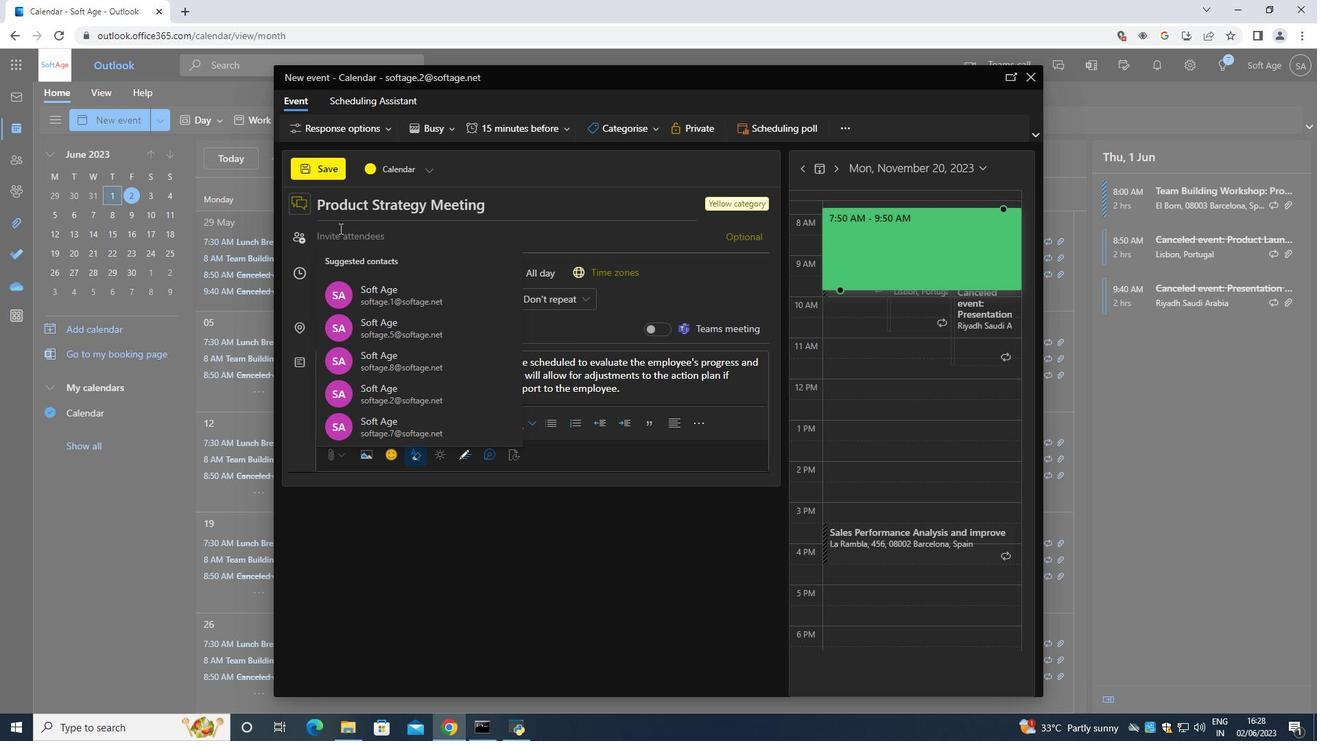 
Action: Key pressed <Key.shift>Softage.6<Key.shift>@softage.net
Screenshot: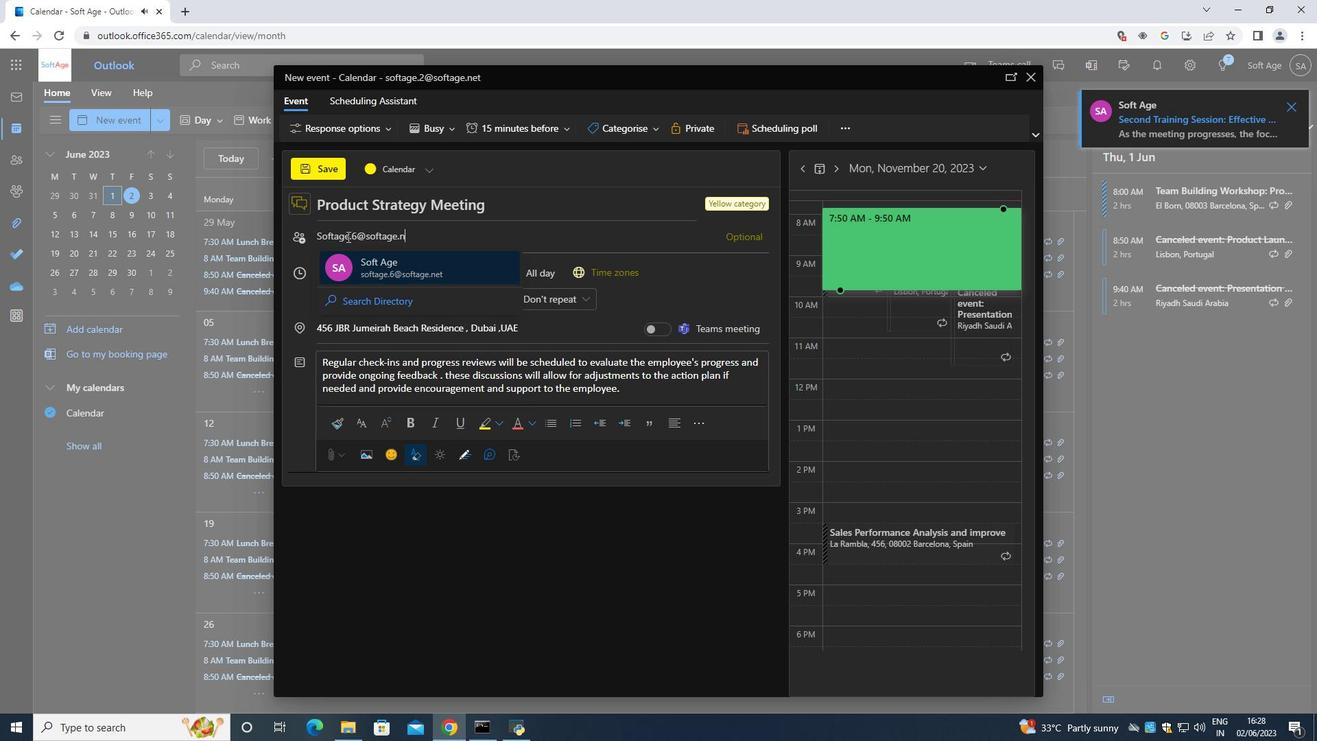 
Action: Mouse moved to (394, 273)
Screenshot: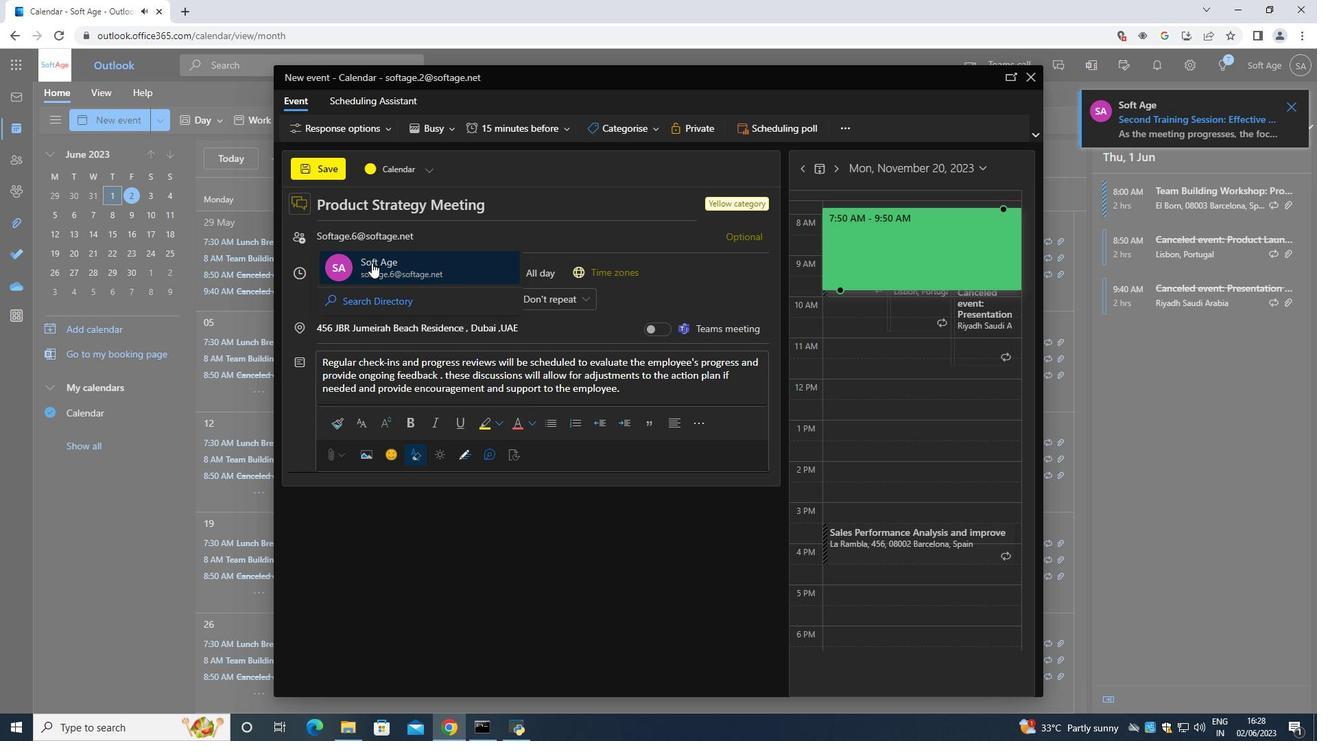 
Action: Mouse pressed left at (394, 273)
Screenshot: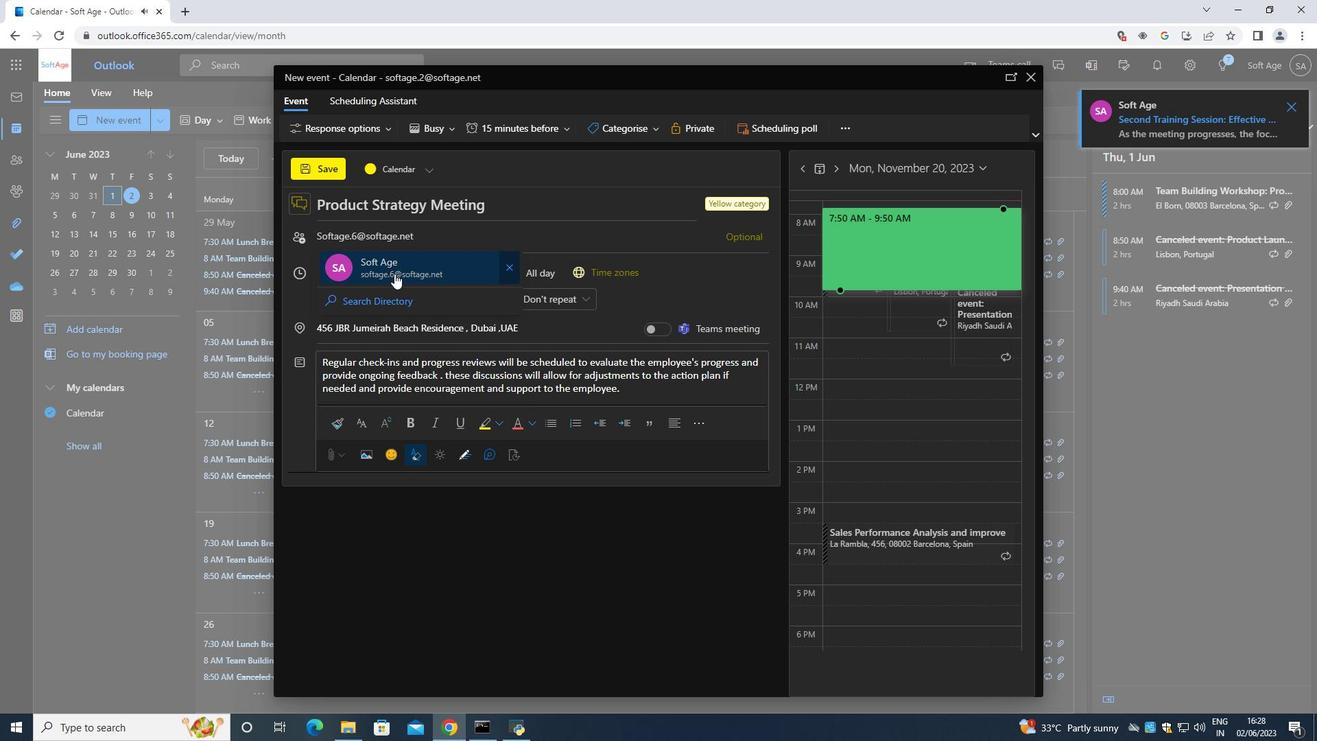 
Action: Mouse moved to (405, 231)
Screenshot: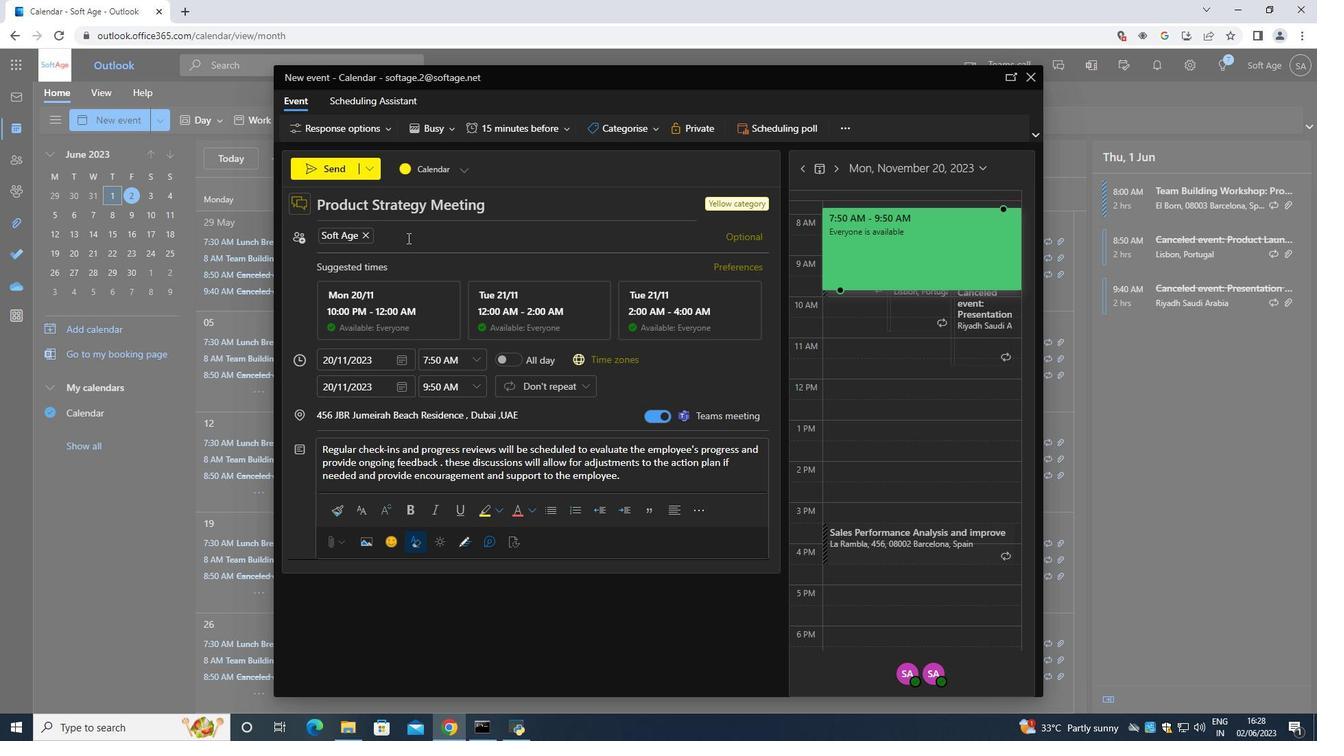 
Action: Key pressed <Key.shift>Softage.7<Key.shift>@softage.net
Screenshot: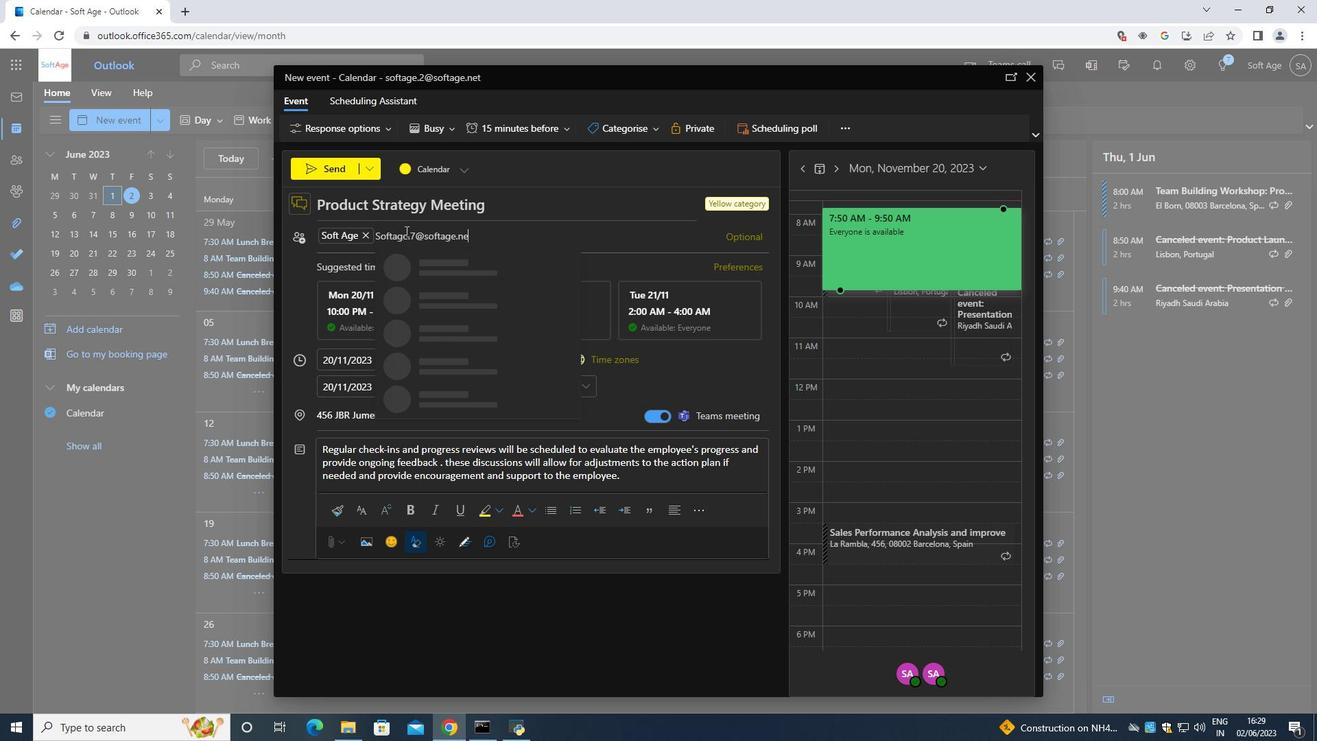 
Action: Mouse moved to (443, 274)
Screenshot: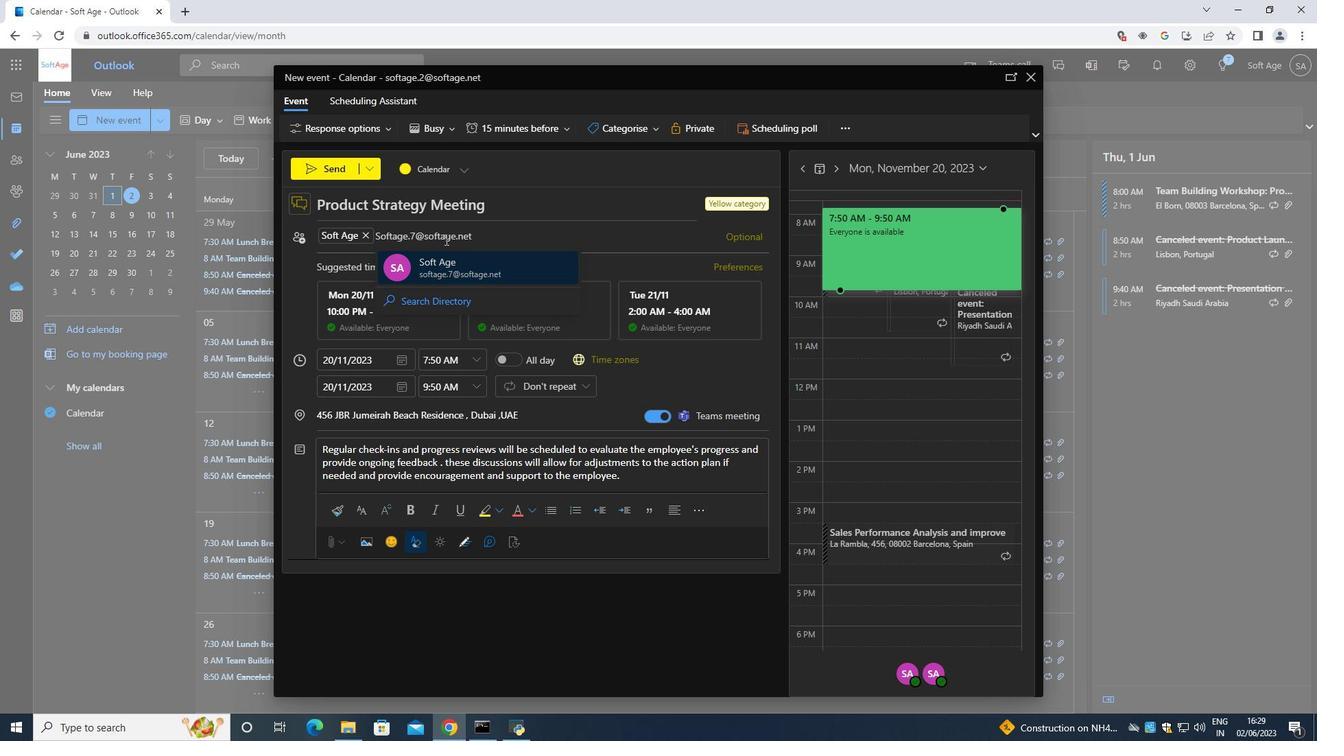 
Action: Mouse pressed left at (443, 274)
Screenshot: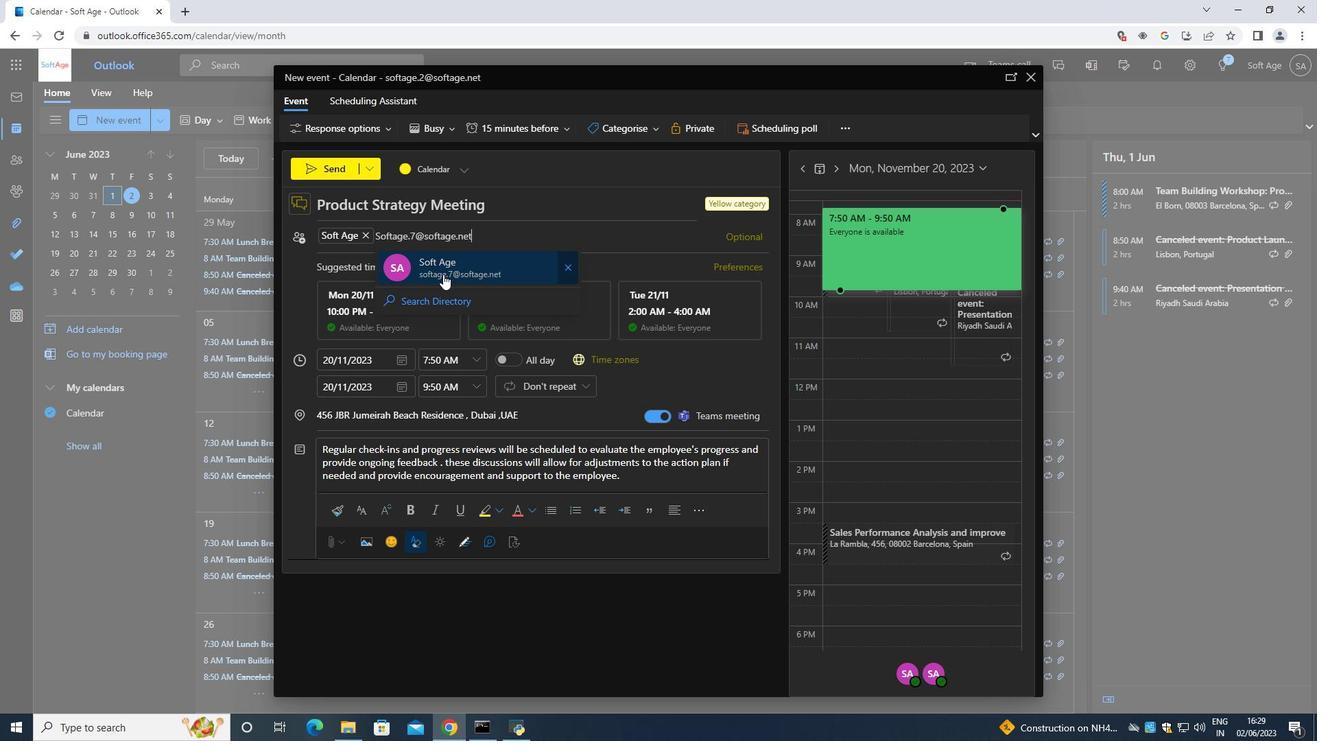 
Action: Mouse moved to (515, 130)
Screenshot: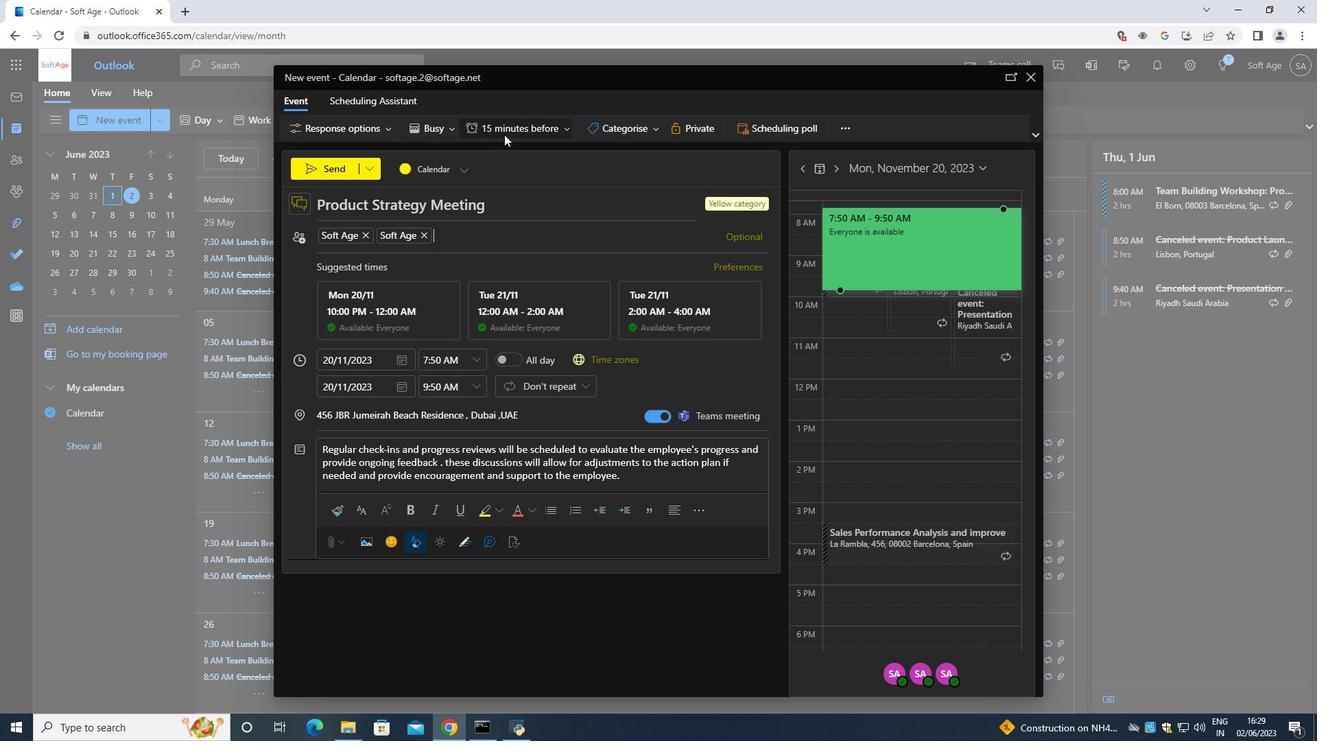 
Action: Mouse pressed left at (515, 130)
Screenshot: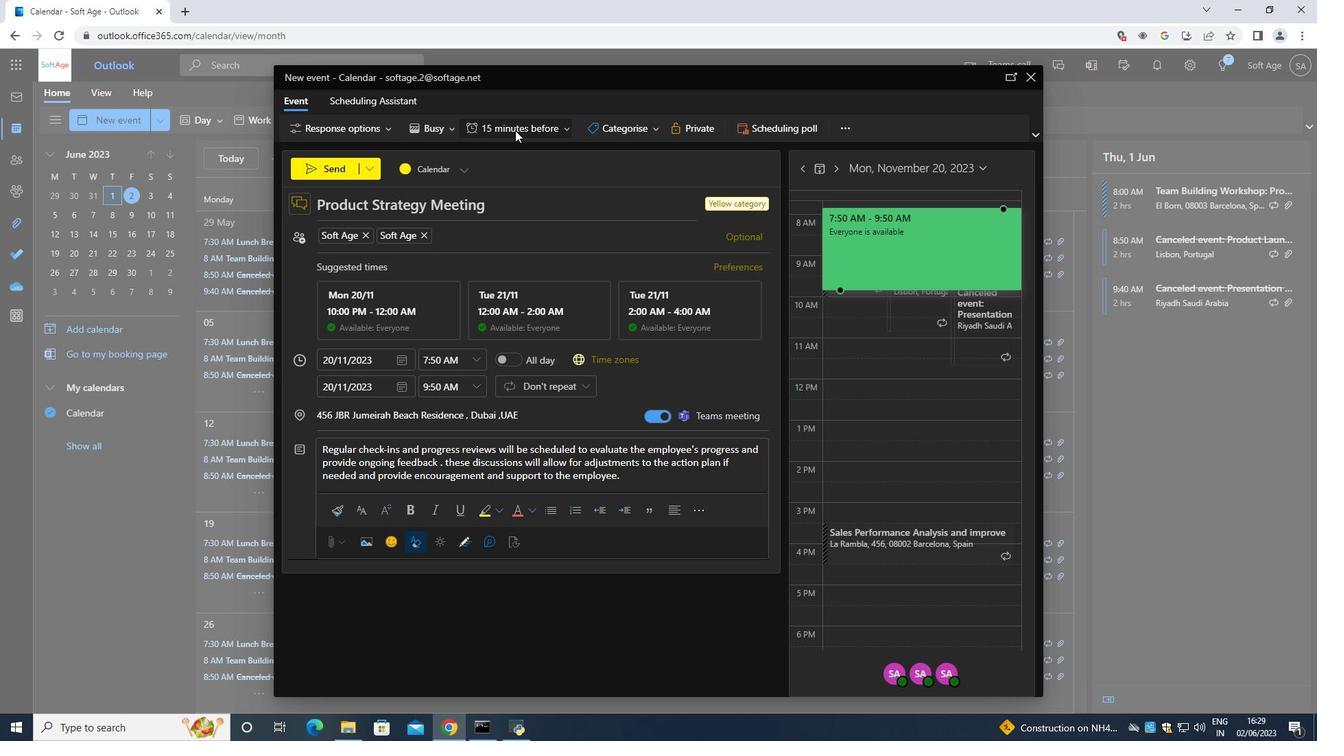 
Action: Mouse moved to (513, 338)
Screenshot: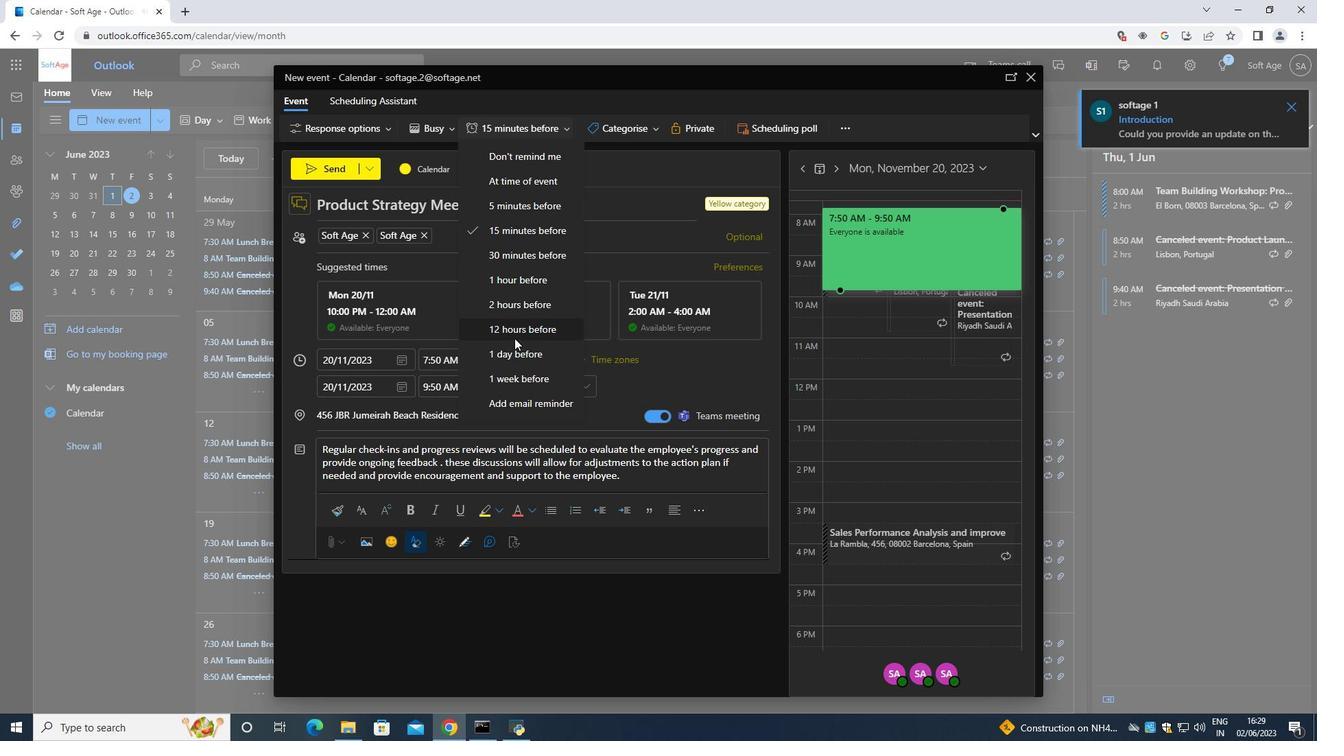 
Action: Mouse pressed left at (513, 338)
Screenshot: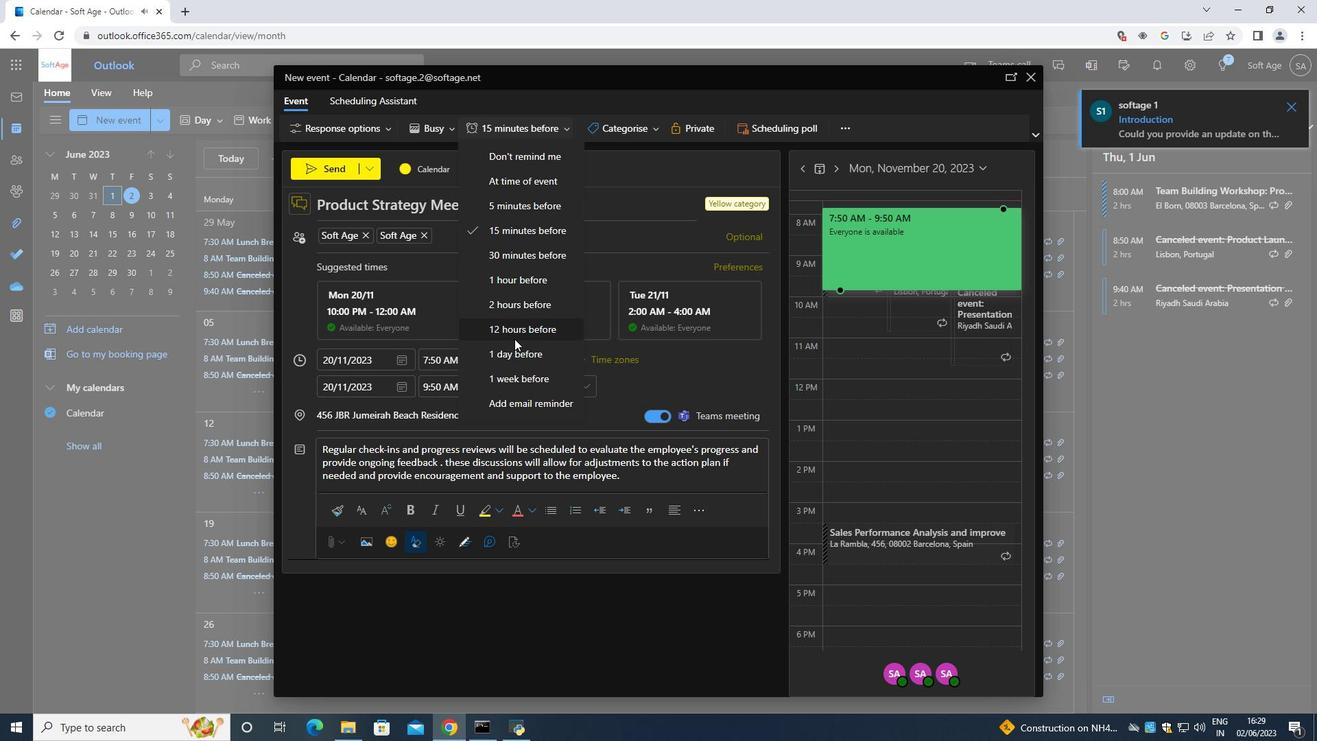 
Action: Mouse moved to (343, 164)
Screenshot: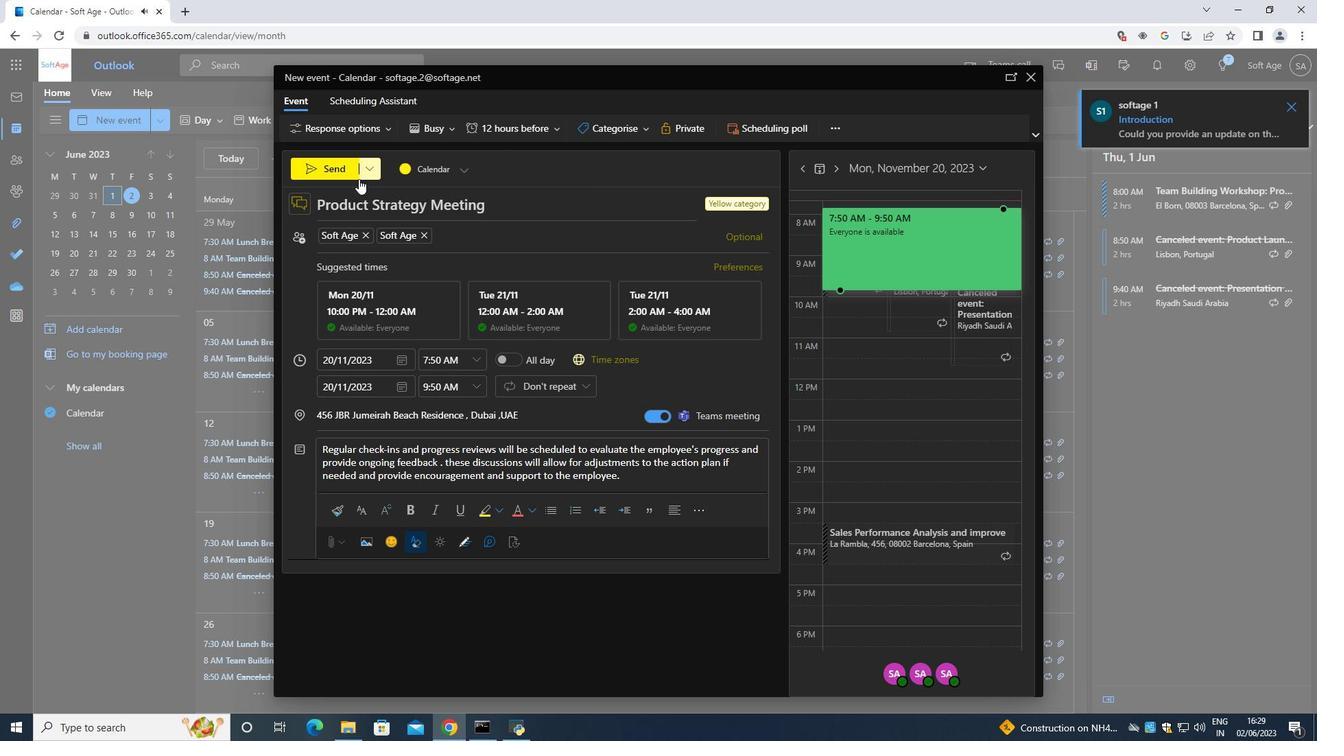 
Action: Mouse pressed left at (343, 164)
Screenshot: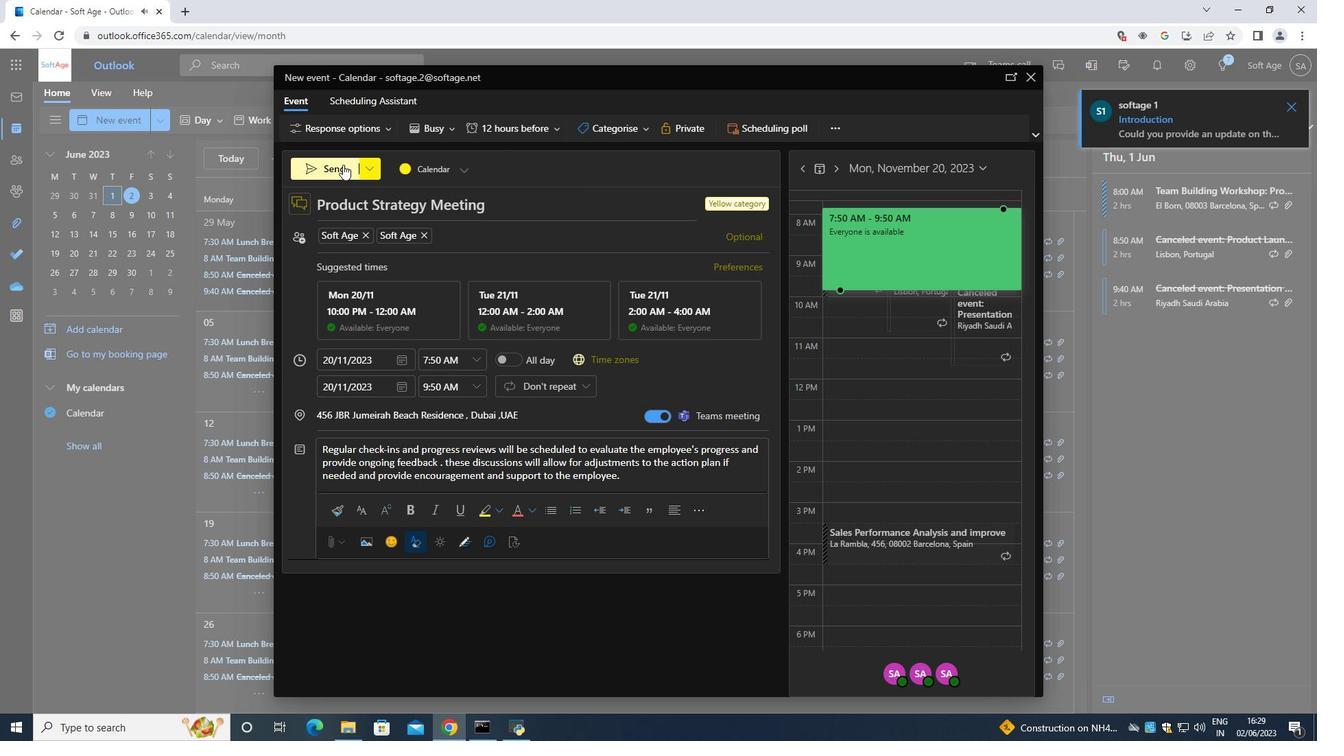 
